 Task: Send an email with the signature Crystal Jones with the subject Thank you for a sponsorship and the message We need to update our team on the latest developments regarding the project. Could you please send a group email with the relevant information? from softage.10@softage.net to softage.7@softage.net and move the email from Sent Items to the folder Affiliate marketing
Action: Mouse moved to (106, 105)
Screenshot: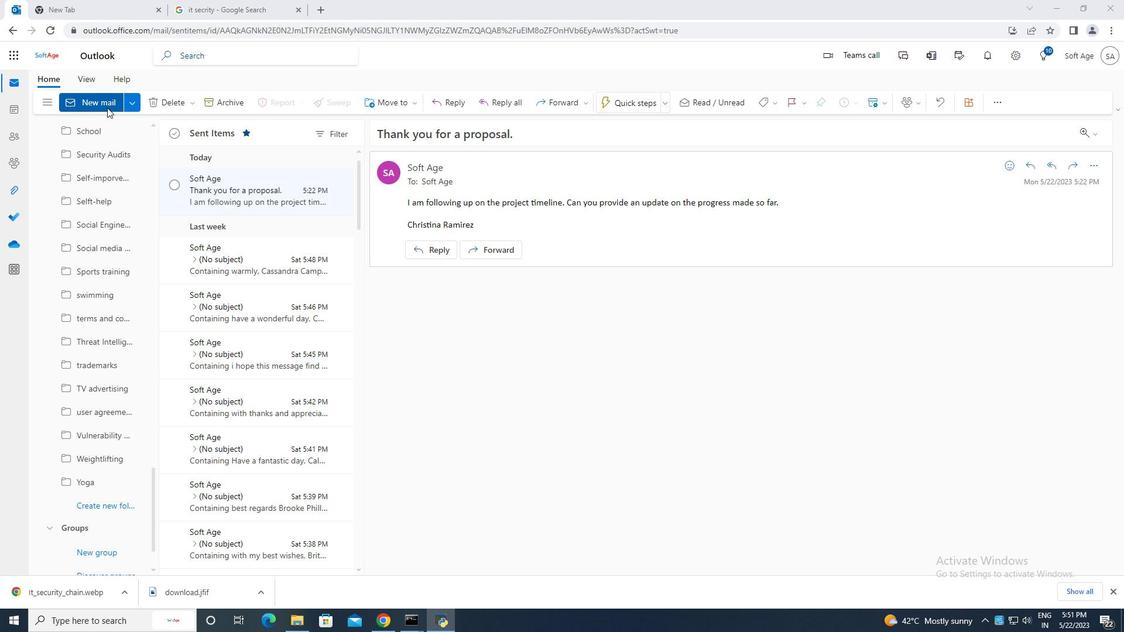 
Action: Mouse pressed left at (106, 105)
Screenshot: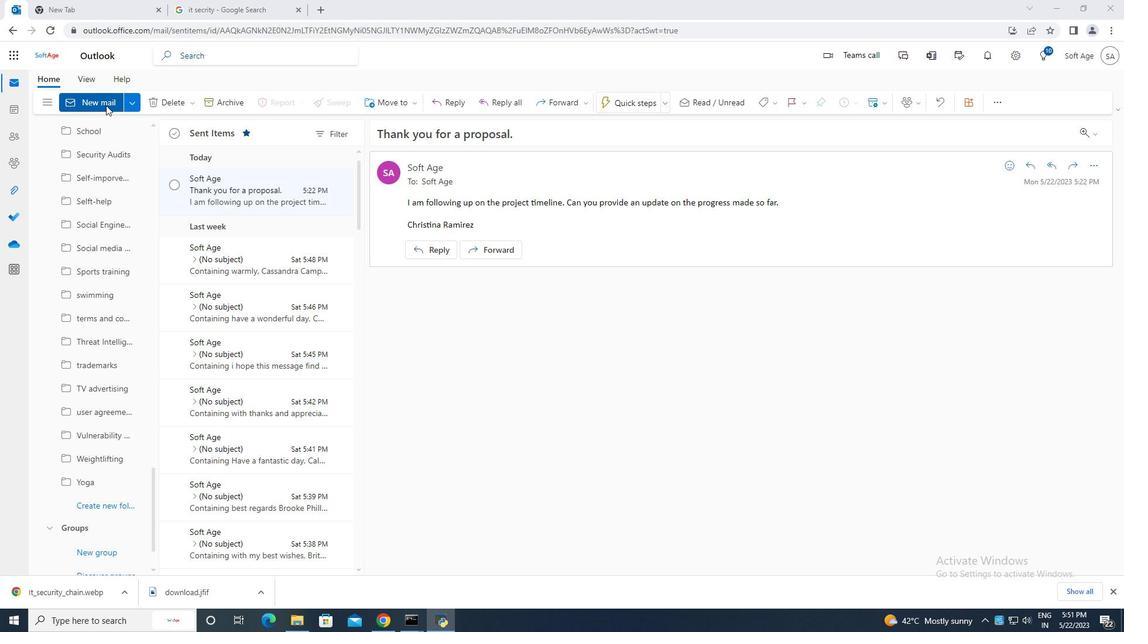 
Action: Mouse moved to (756, 101)
Screenshot: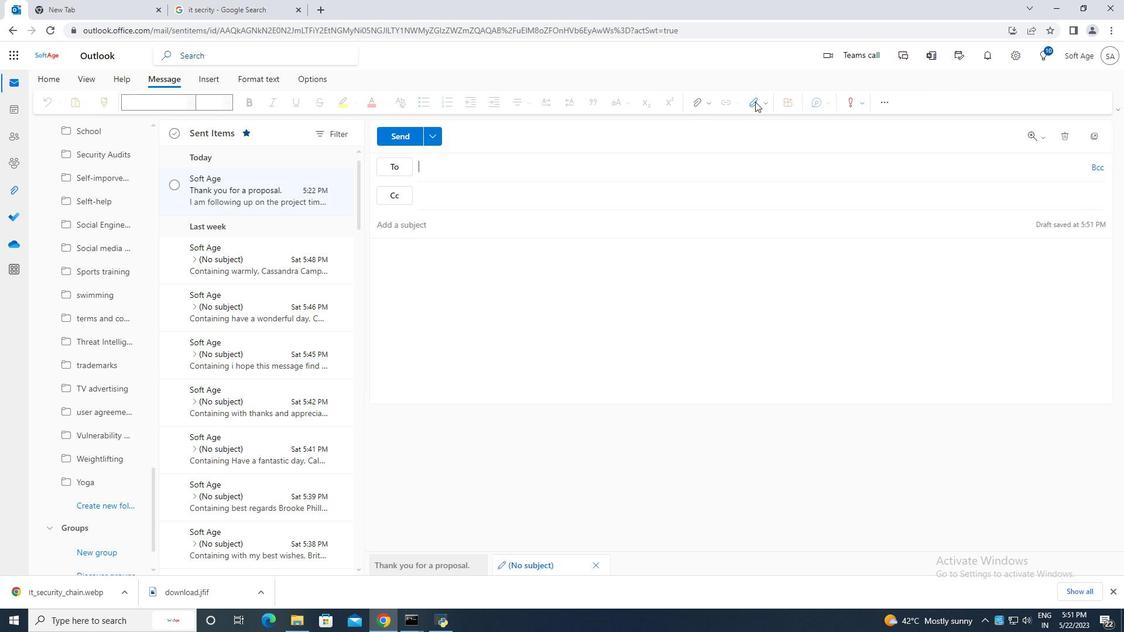 
Action: Mouse pressed left at (756, 101)
Screenshot: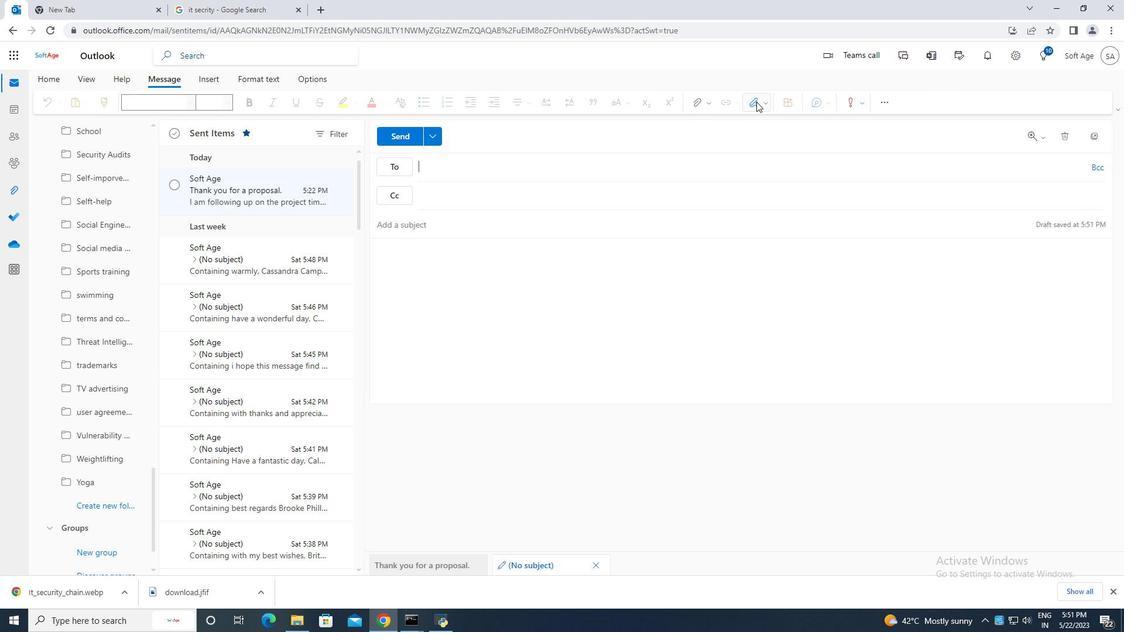 
Action: Mouse moved to (726, 149)
Screenshot: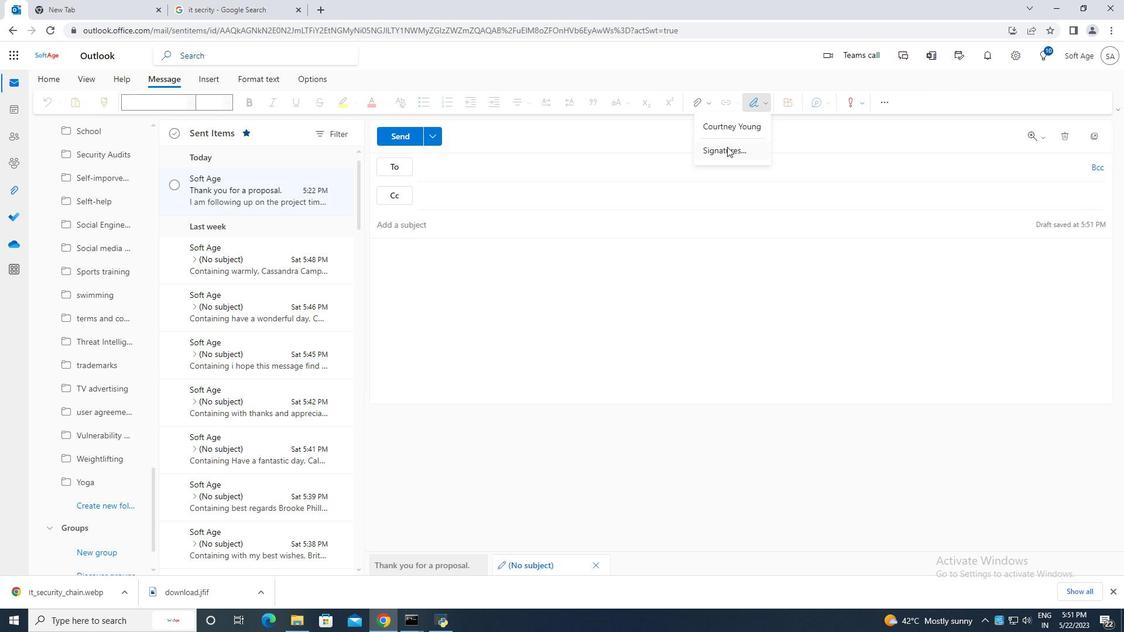 
Action: Mouse pressed left at (726, 149)
Screenshot: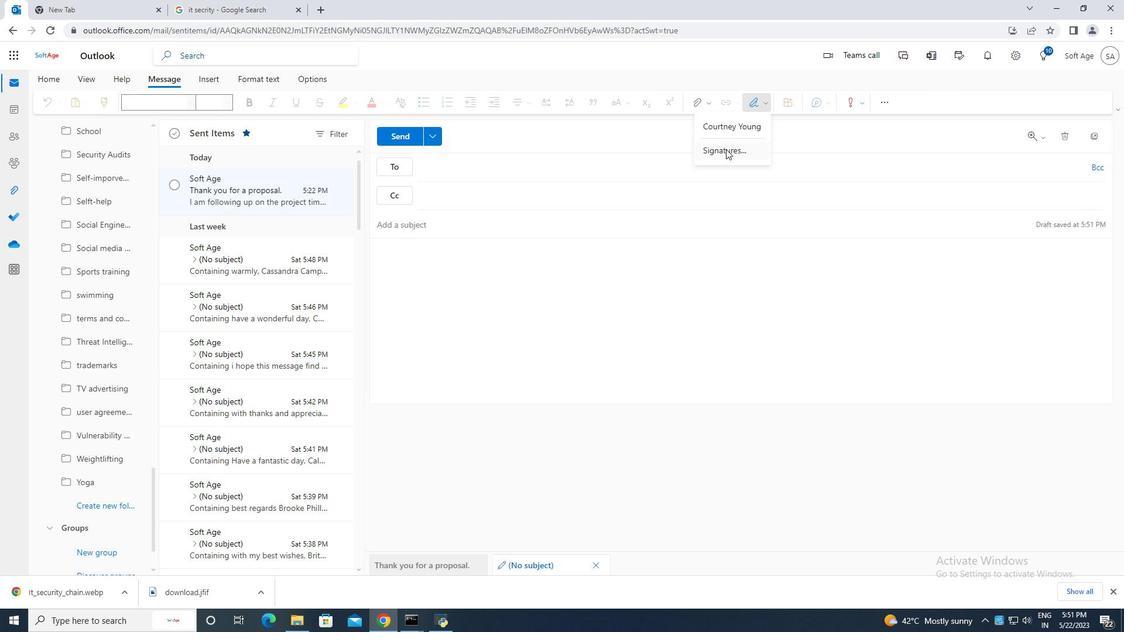 
Action: Mouse moved to (793, 194)
Screenshot: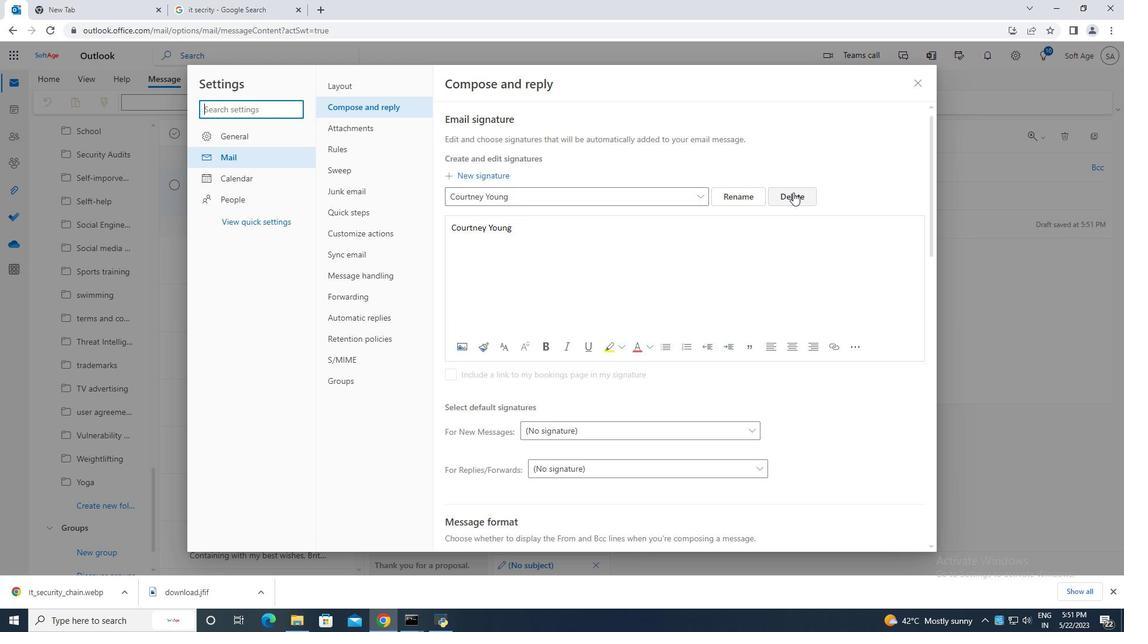 
Action: Mouse pressed left at (793, 194)
Screenshot: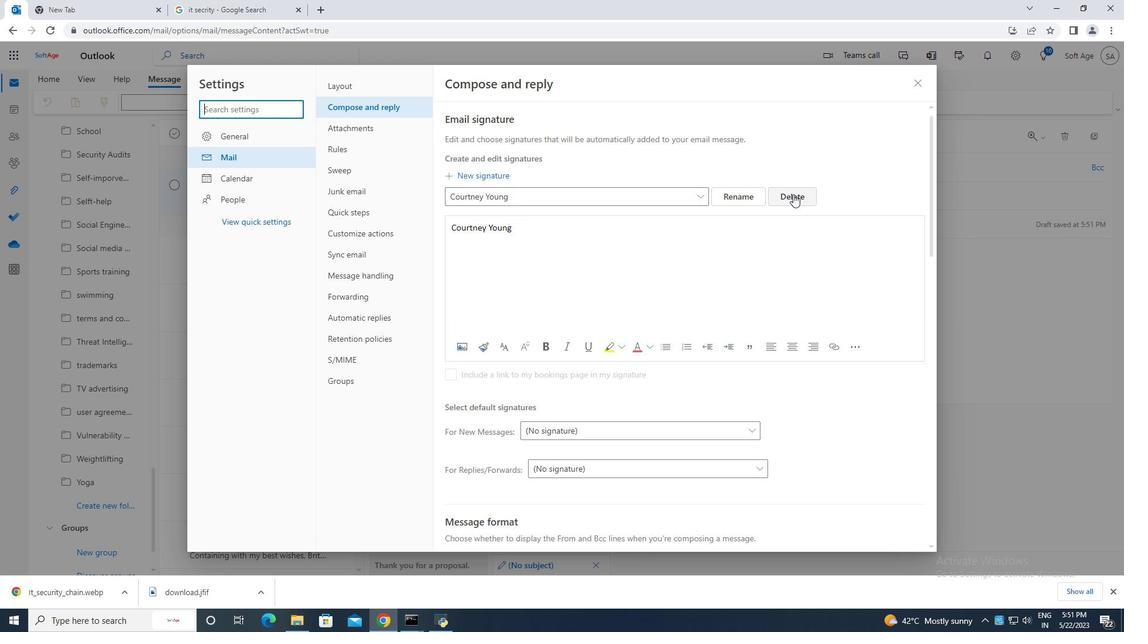 
Action: Mouse moved to (489, 196)
Screenshot: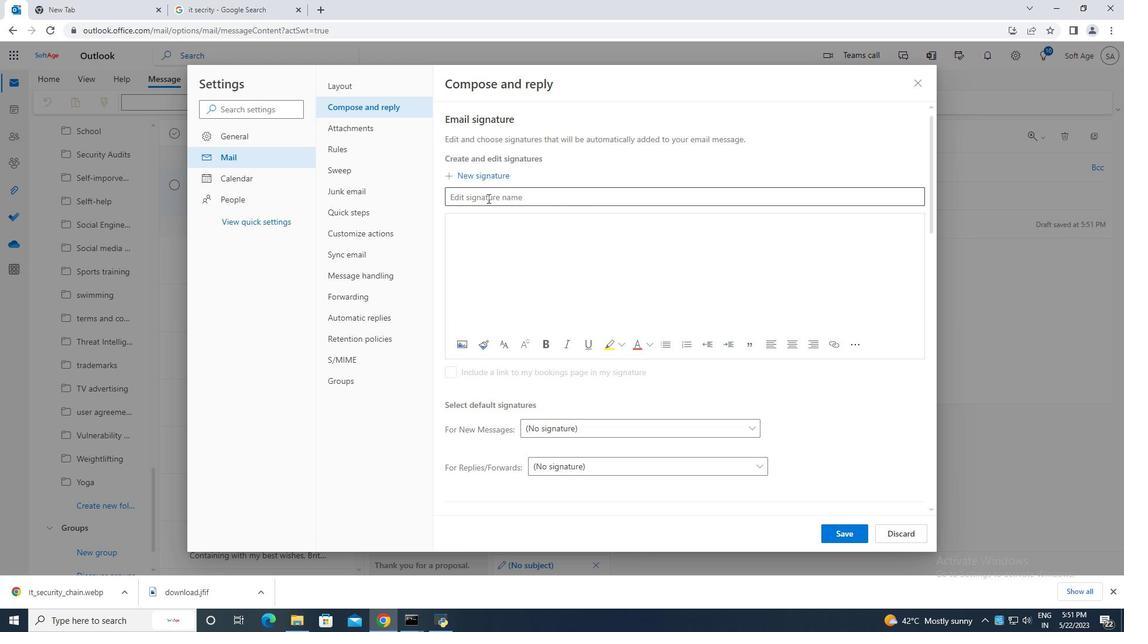 
Action: Mouse pressed left at (489, 196)
Screenshot: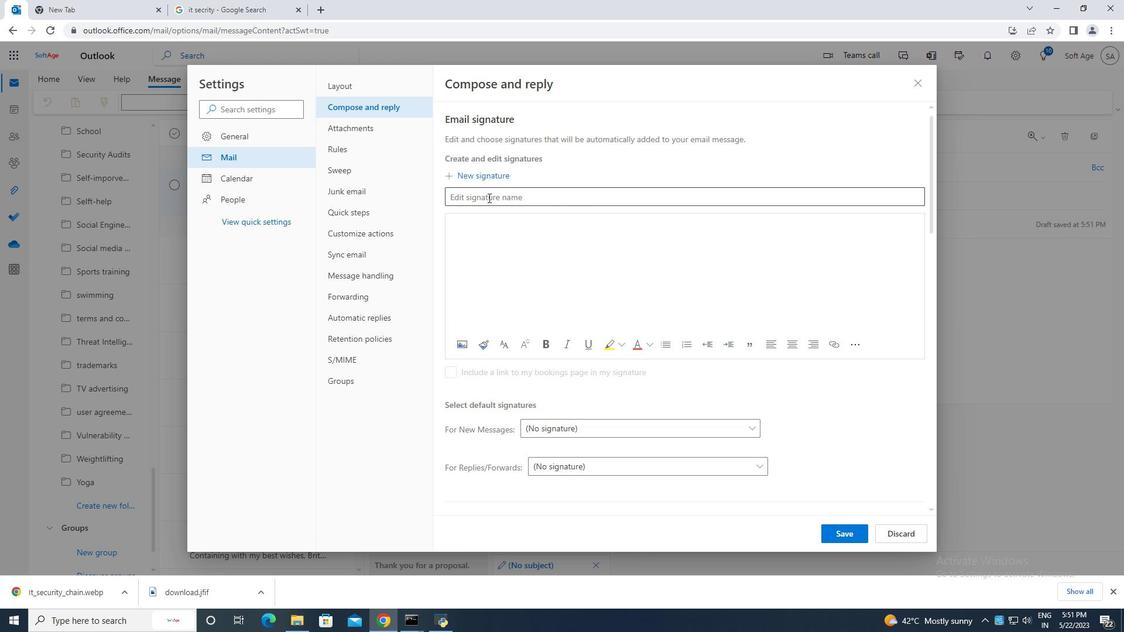 
Action: Mouse moved to (480, 194)
Screenshot: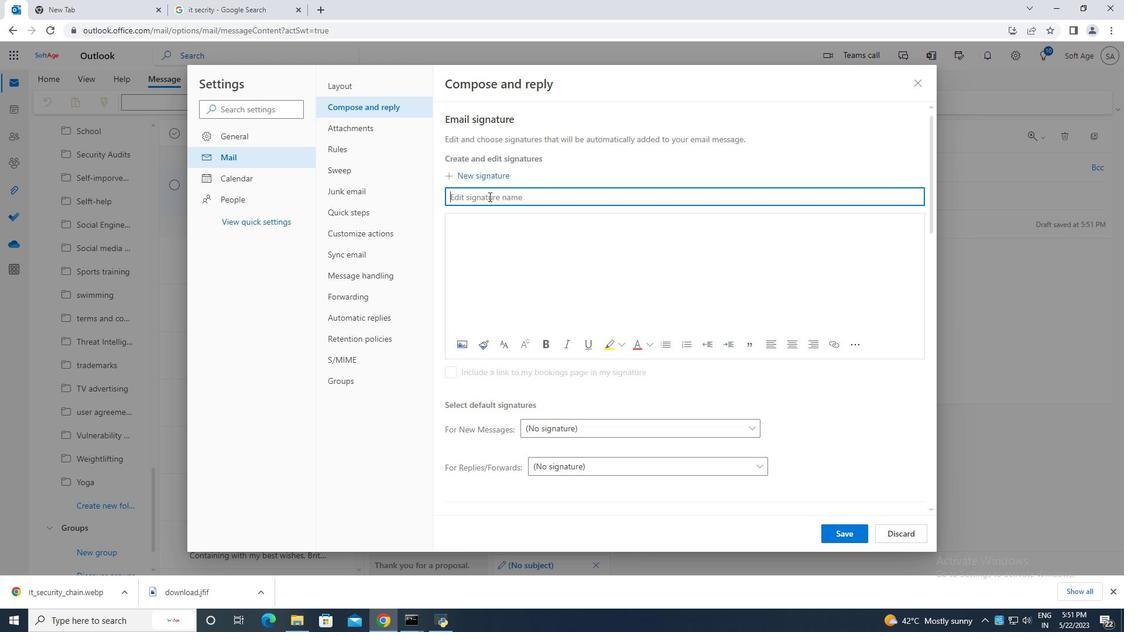 
Action: Key pressed <Key.caps_lock>C<Key.caps_lock>rystal<Key.space><Key.caps_lock>J<Key.caps_lock>ones<Key.space>
Screenshot: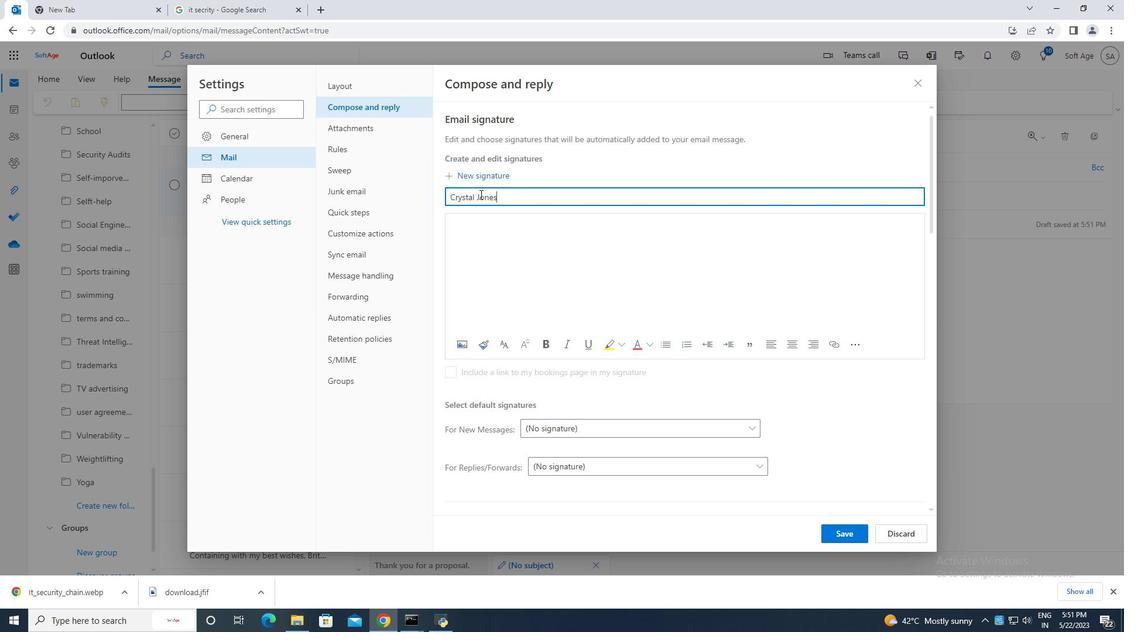 
Action: Mouse moved to (474, 227)
Screenshot: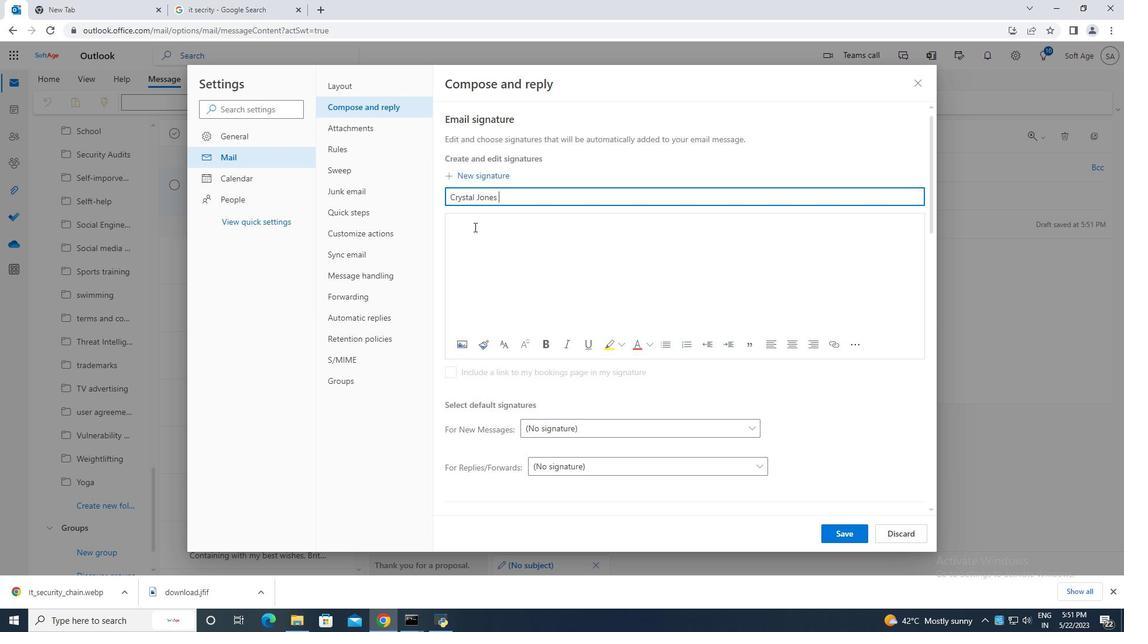 
Action: Mouse pressed left at (474, 227)
Screenshot: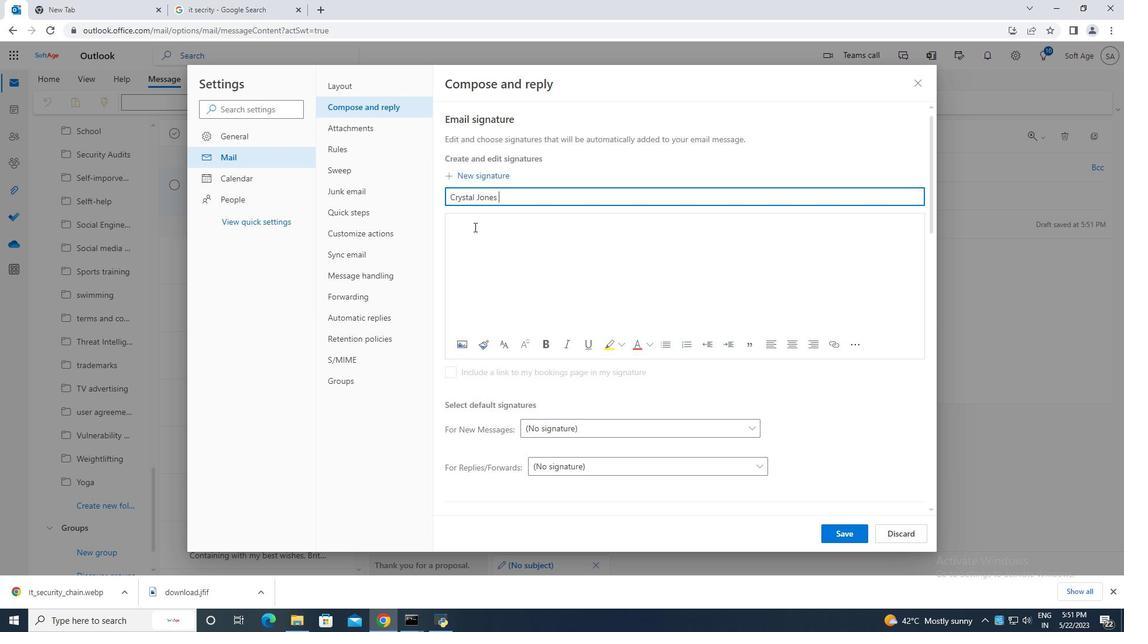
Action: Mouse moved to (470, 223)
Screenshot: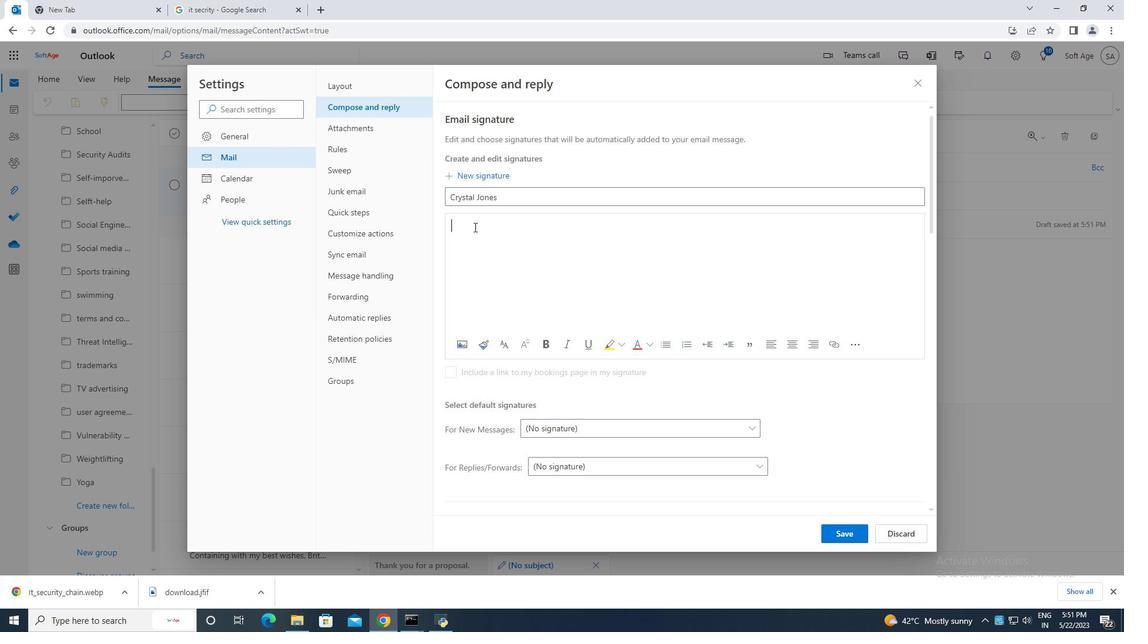 
Action: Key pressed <Key.caps_lock>C<Key.caps_lock>rystal<Key.space><Key.caps_lock>J<Key.caps_lock>ones
Screenshot: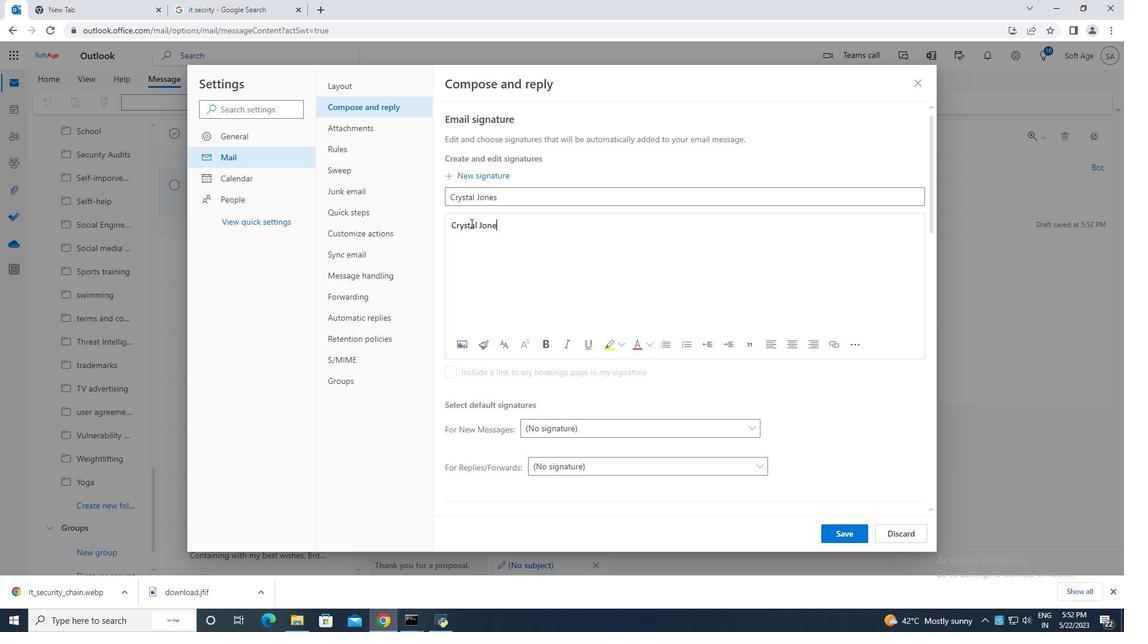 
Action: Mouse moved to (847, 538)
Screenshot: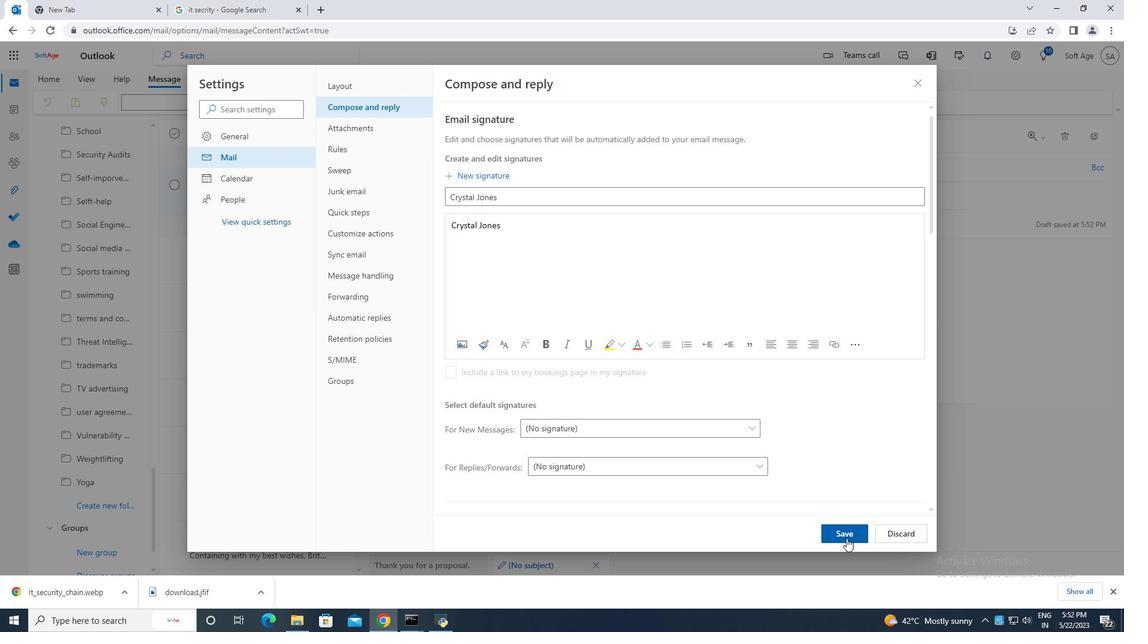 
Action: Mouse pressed left at (847, 538)
Screenshot: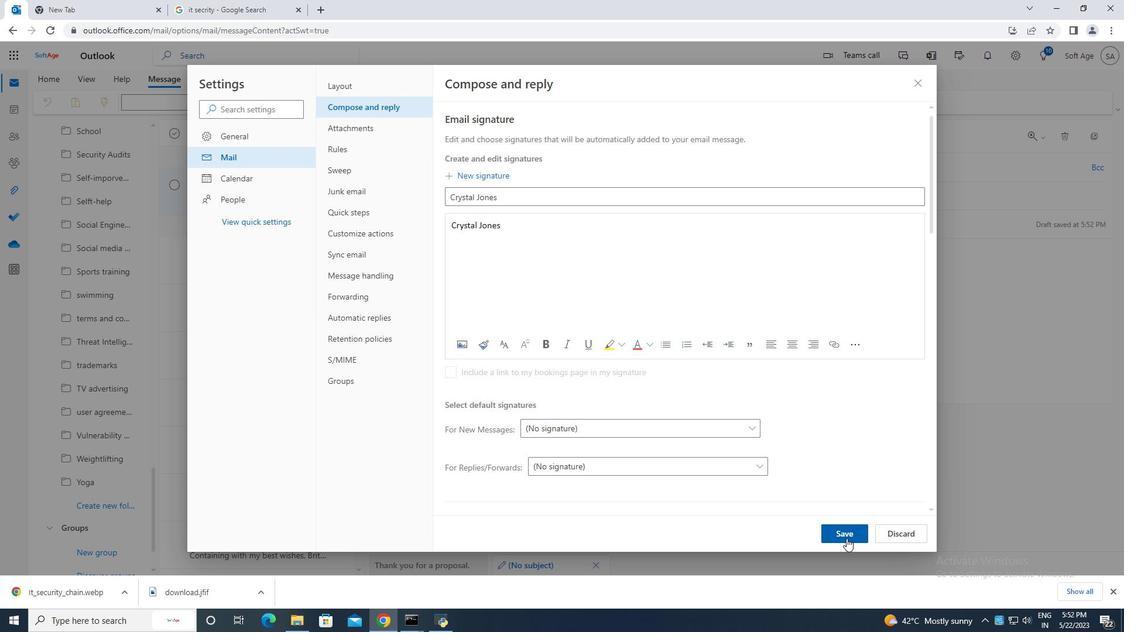 
Action: Mouse moved to (916, 83)
Screenshot: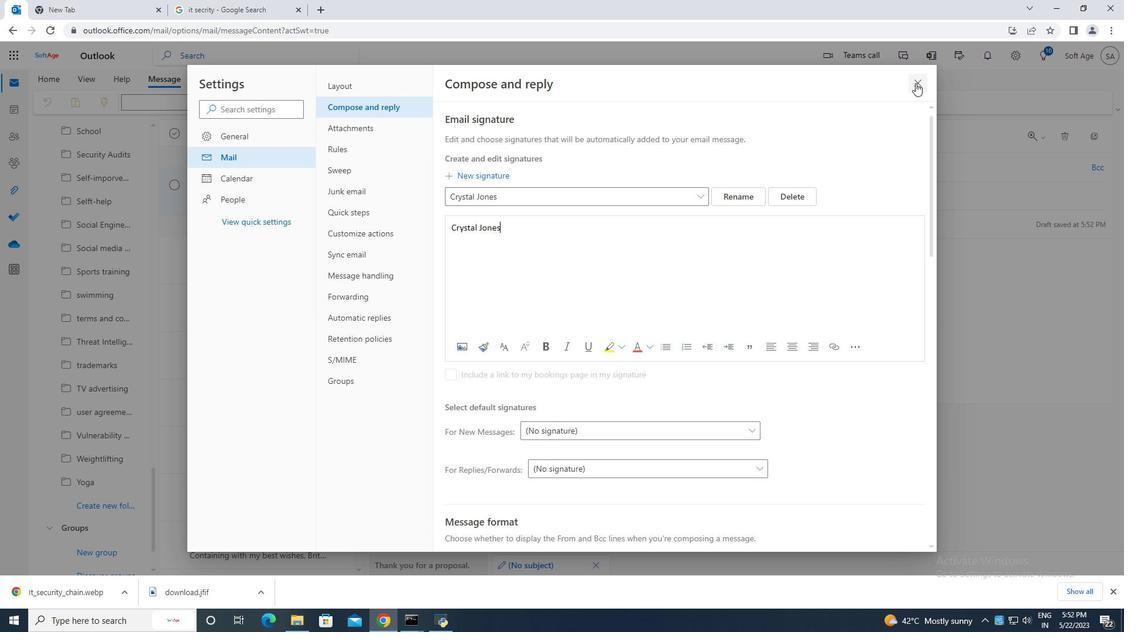 
Action: Mouse pressed left at (916, 83)
Screenshot: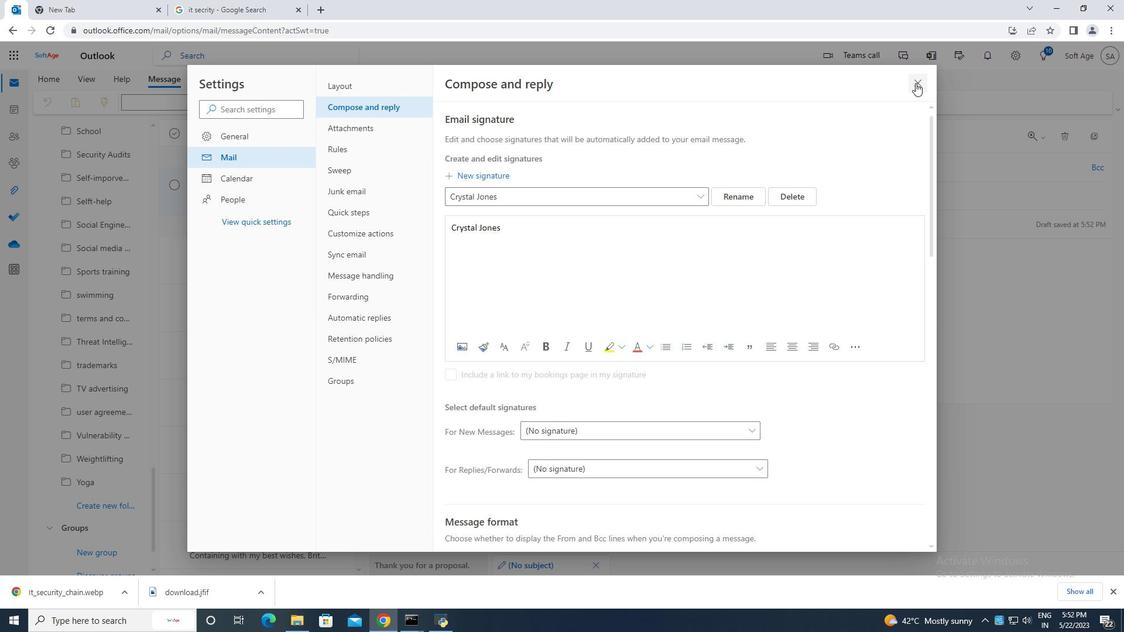 
Action: Mouse moved to (756, 106)
Screenshot: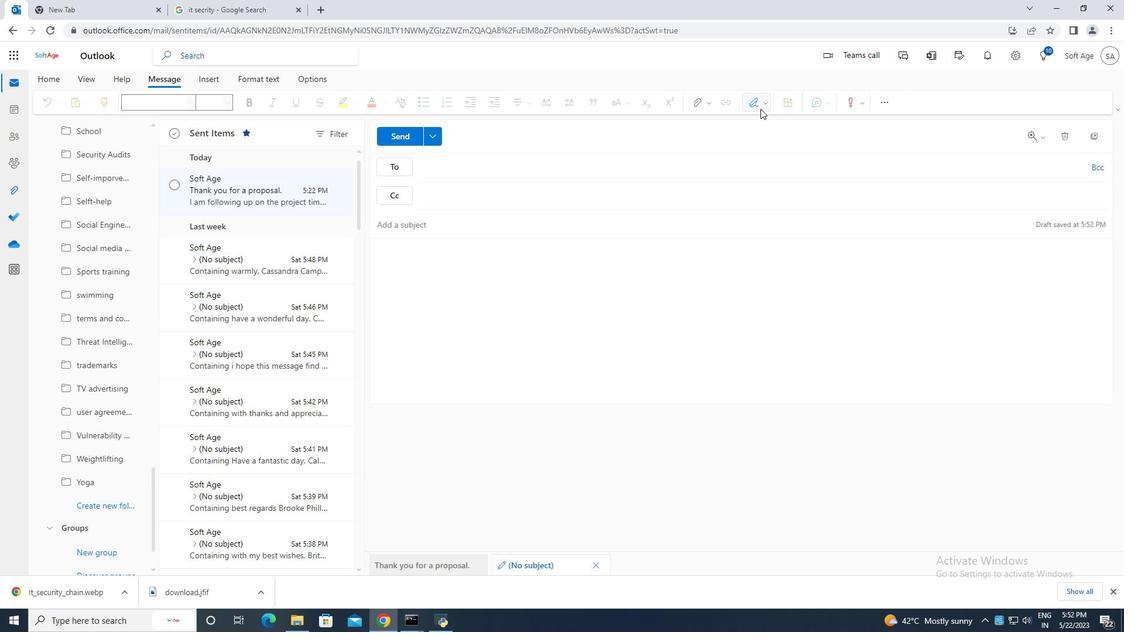 
Action: Mouse pressed left at (756, 106)
Screenshot: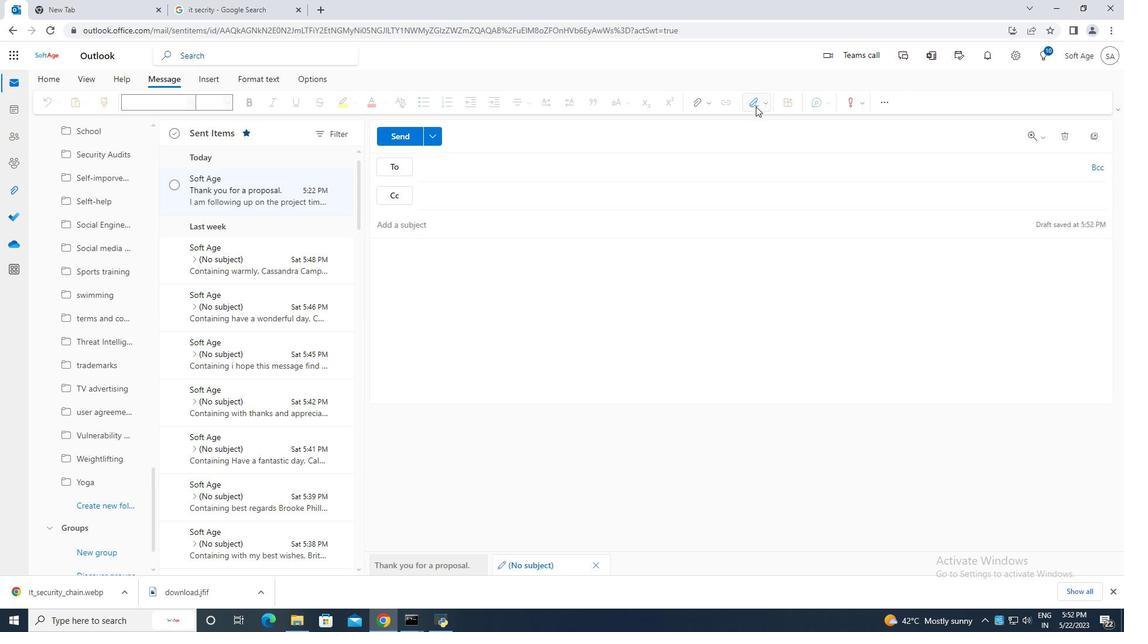 
Action: Mouse moved to (736, 129)
Screenshot: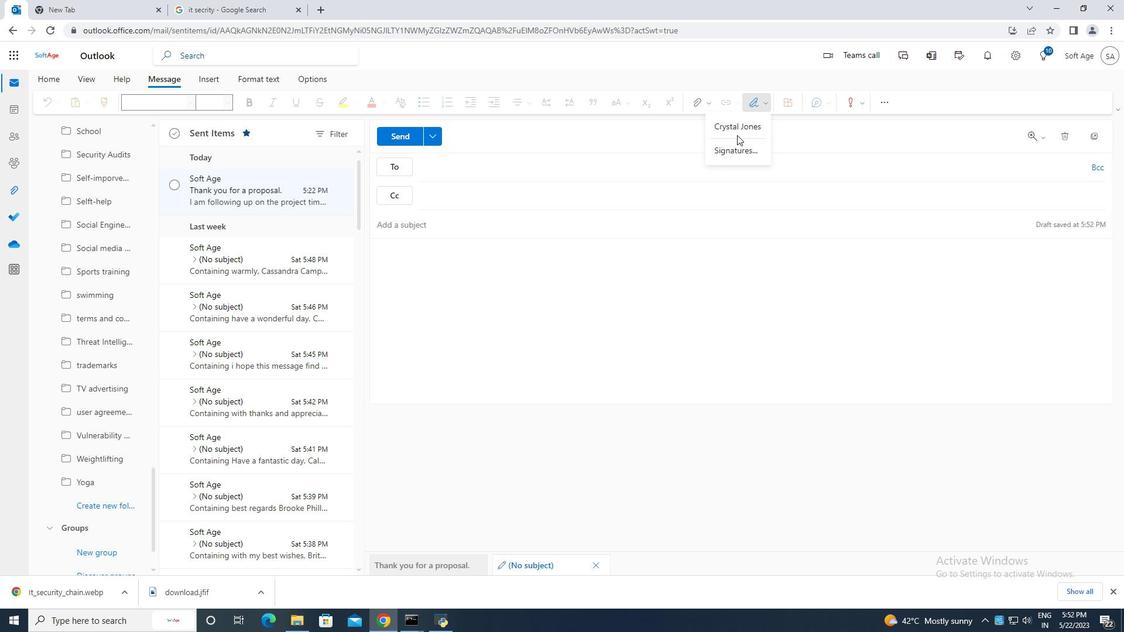 
Action: Mouse pressed left at (736, 129)
Screenshot: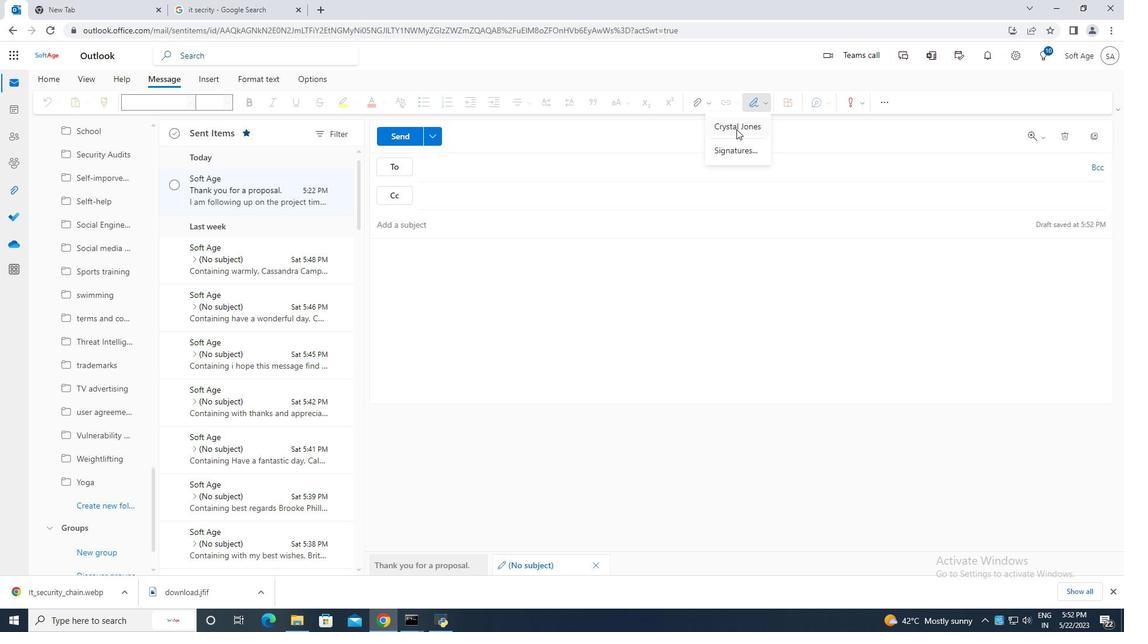 
Action: Mouse moved to (416, 226)
Screenshot: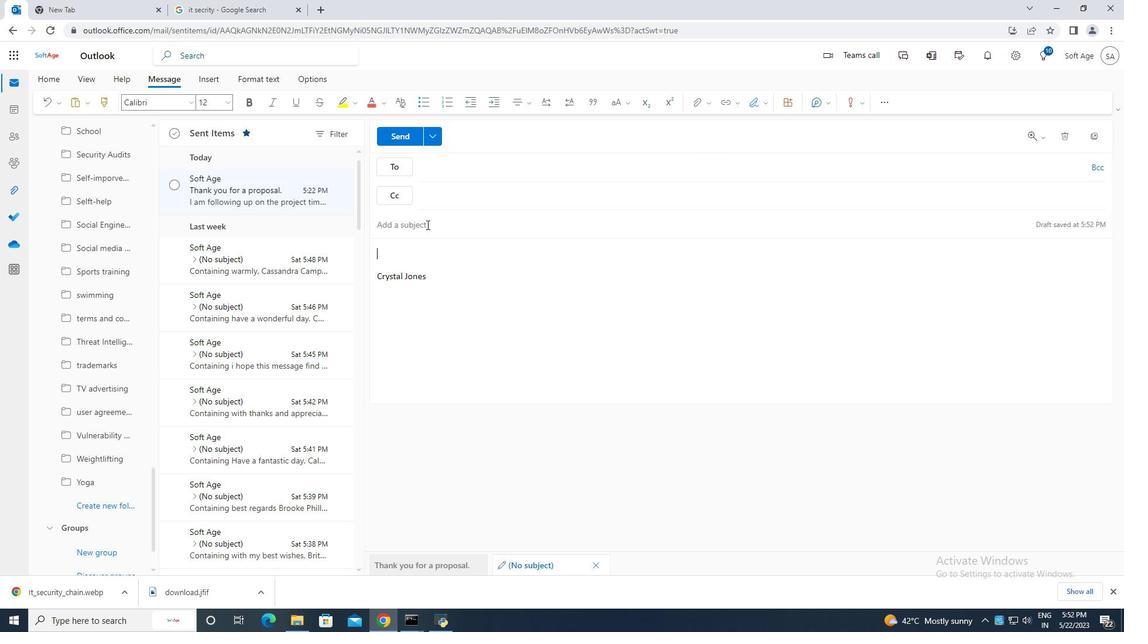 
Action: Mouse pressed left at (416, 226)
Screenshot: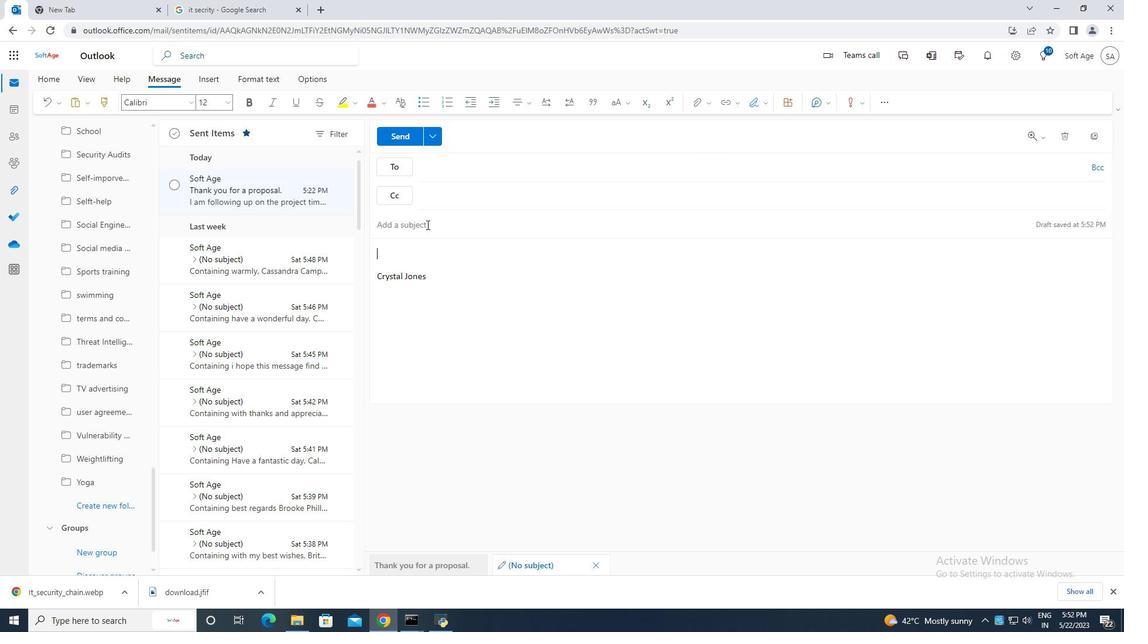 
Action: Mouse moved to (415, 226)
Screenshot: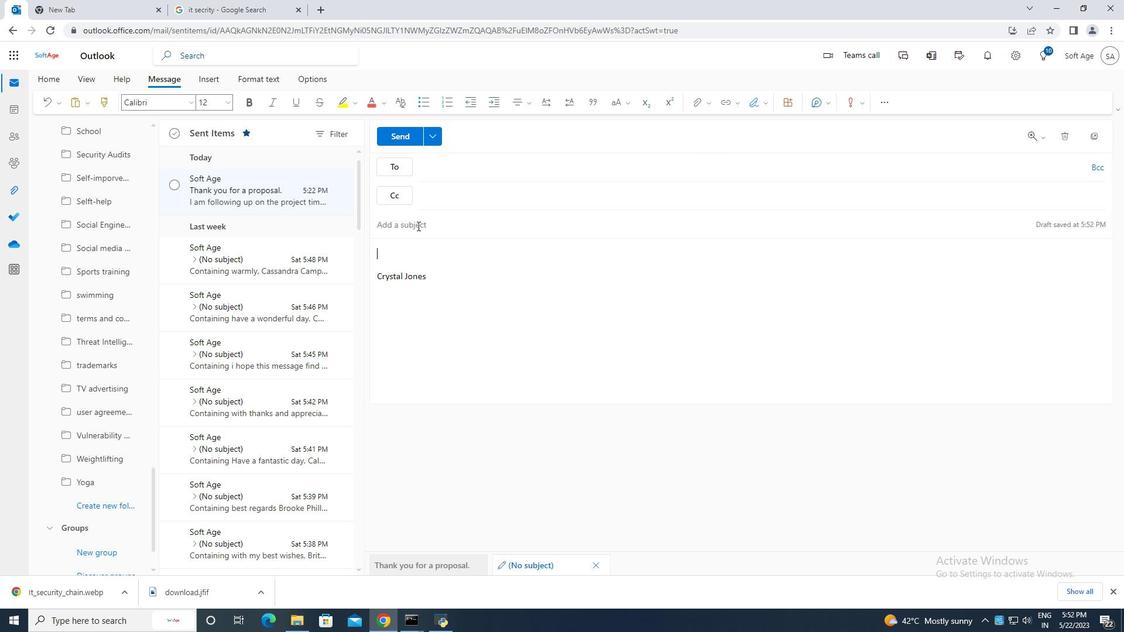 
Action: Key pressed <Key.caps_lock>T<Key.caps_lock>hank<Key.space>you<Key.space>for<Key.space>a<Key.space>sponsorship<Key.space><Key.backspace>.
Screenshot: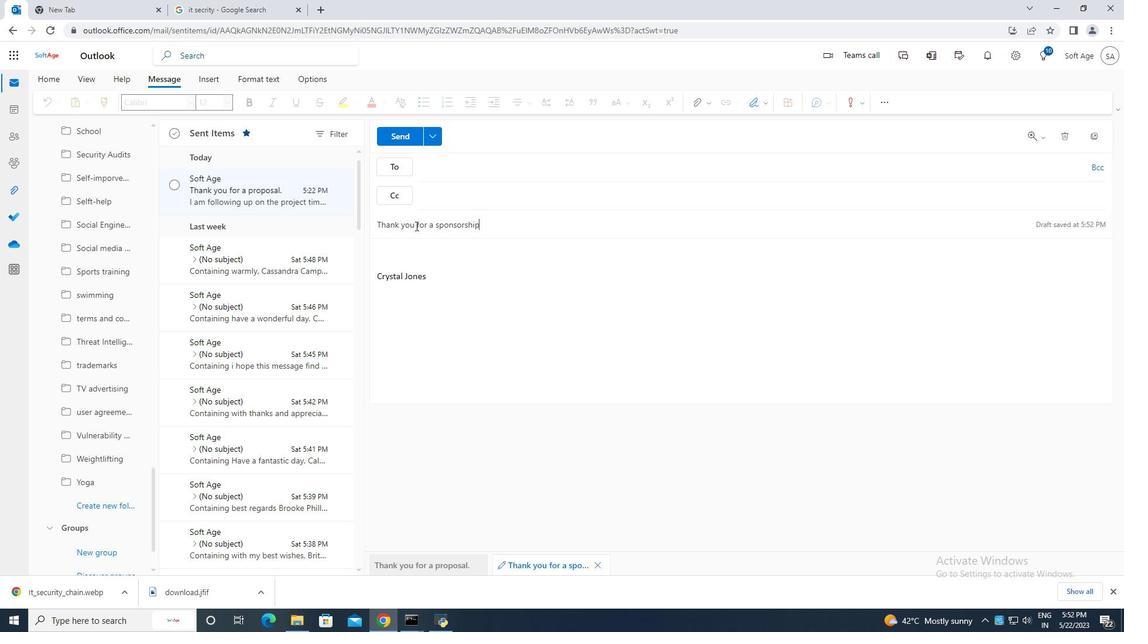 
Action: Mouse moved to (415, 252)
Screenshot: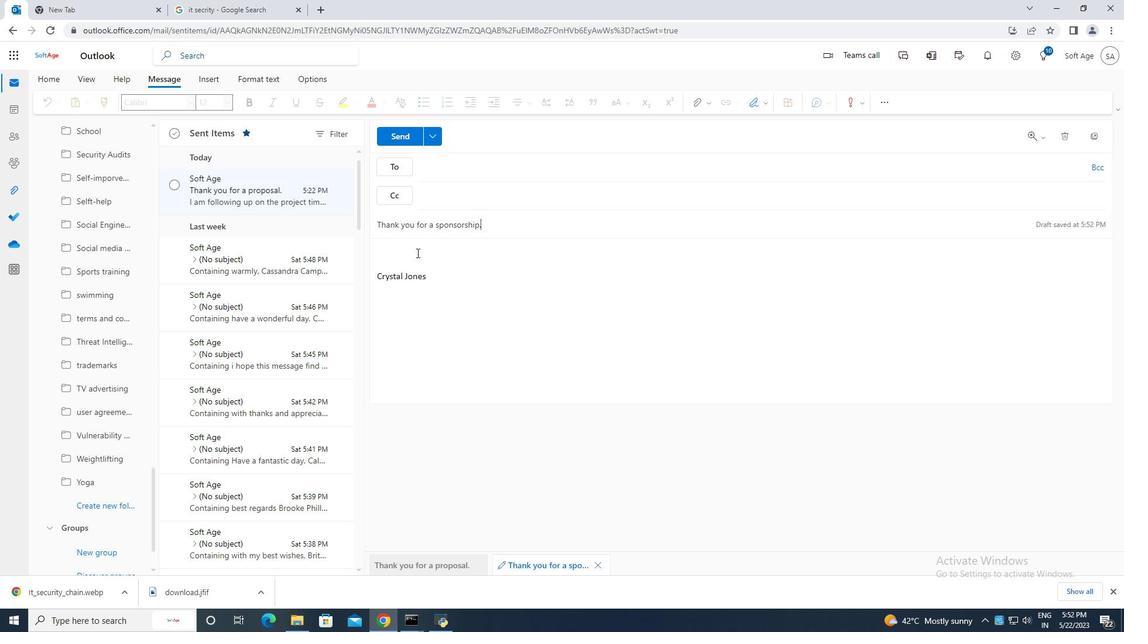 
Action: Mouse pressed left at (415, 252)
Screenshot: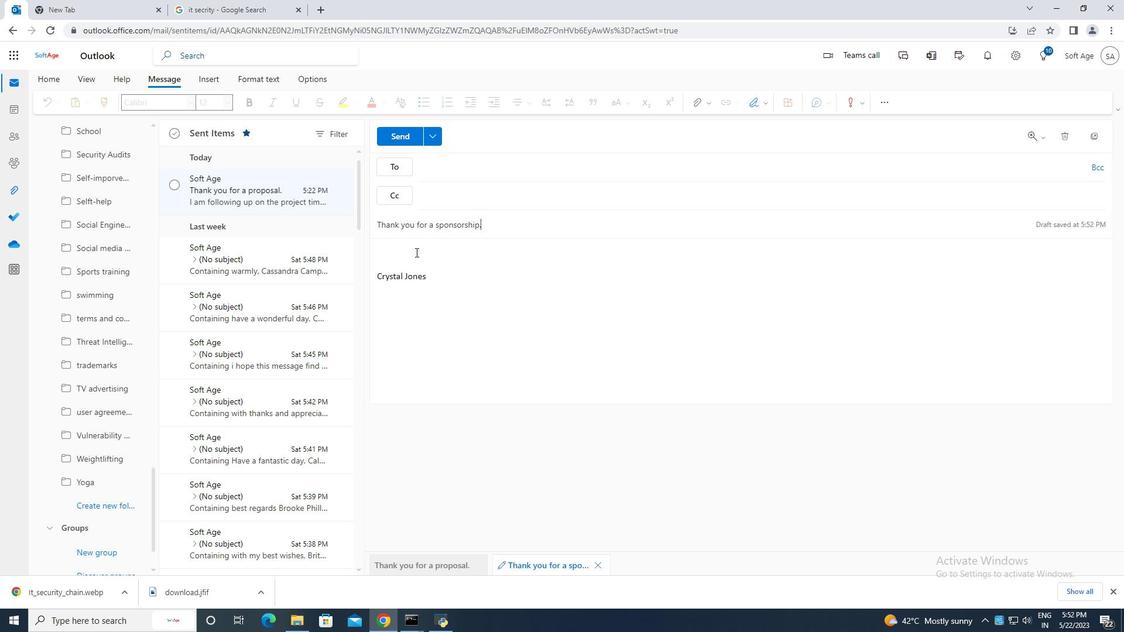 
Action: Key pressed <Key.caps_lock>W<Key.caps_lock>e<Key.space>needed<Key.backspace><Key.backspace><Key.space>to<Key.space>update<Key.space>our<Key.space>team<Key.space>on<Key.space>the<Key.space>latest<Key.space>developments<Key.space>regarding<Key.space>the<Key.space>project.<Key.space><Key.caps_lock>C<Key.caps_lock>ould<Key.space>you<Key.space>please<Key.space>send<Key.space>a<Key.space>group<Key.space>email<Key.space>with<Key.space>the<Key.space>revelent<Key.space>information.
Screenshot: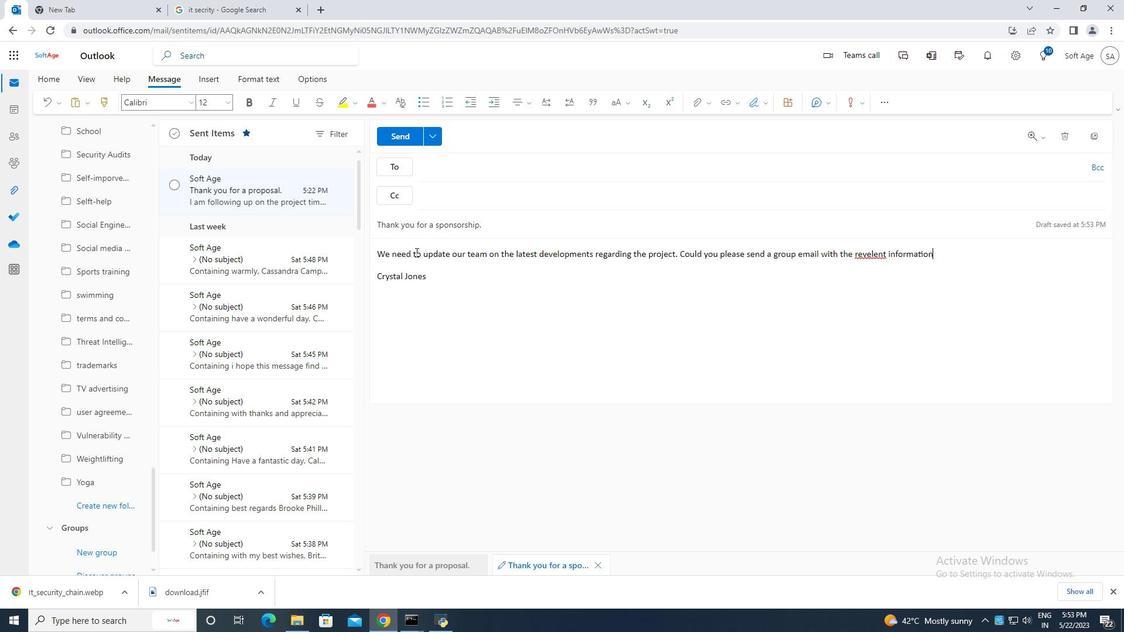 
Action: Mouse moved to (872, 255)
Screenshot: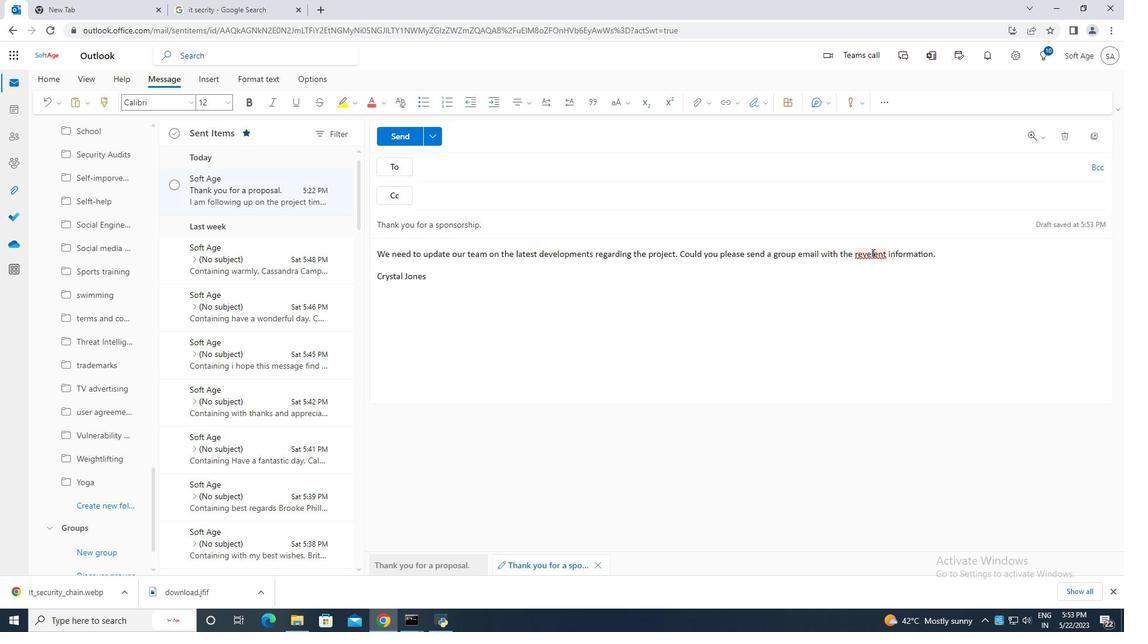 
Action: Mouse pressed left at (872, 255)
Screenshot: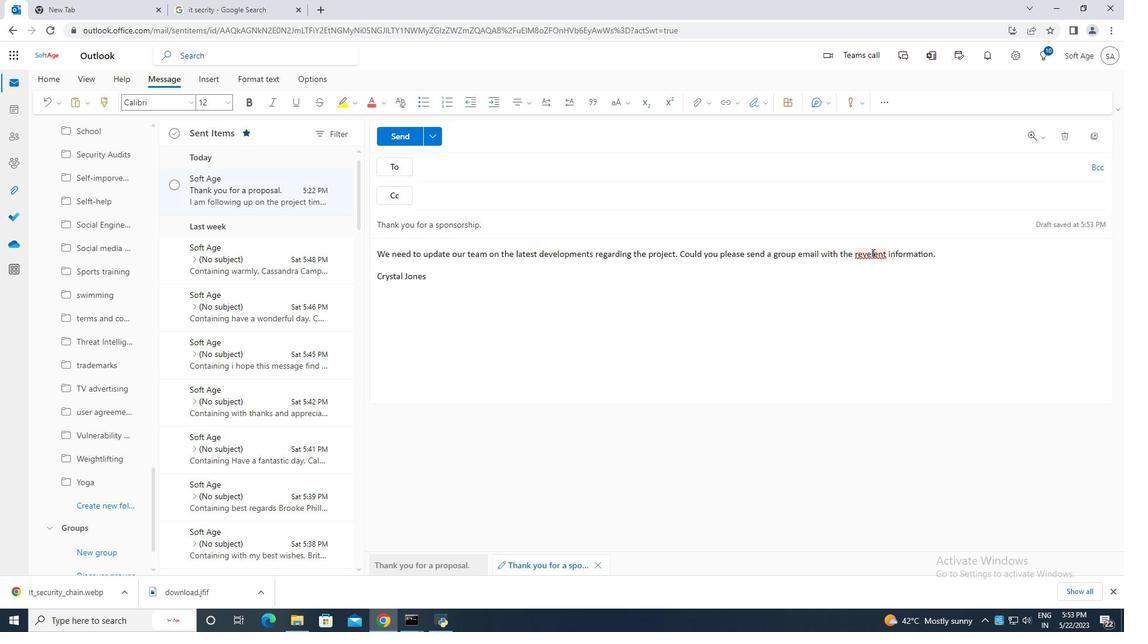 
Action: Mouse moved to (695, 322)
Screenshot: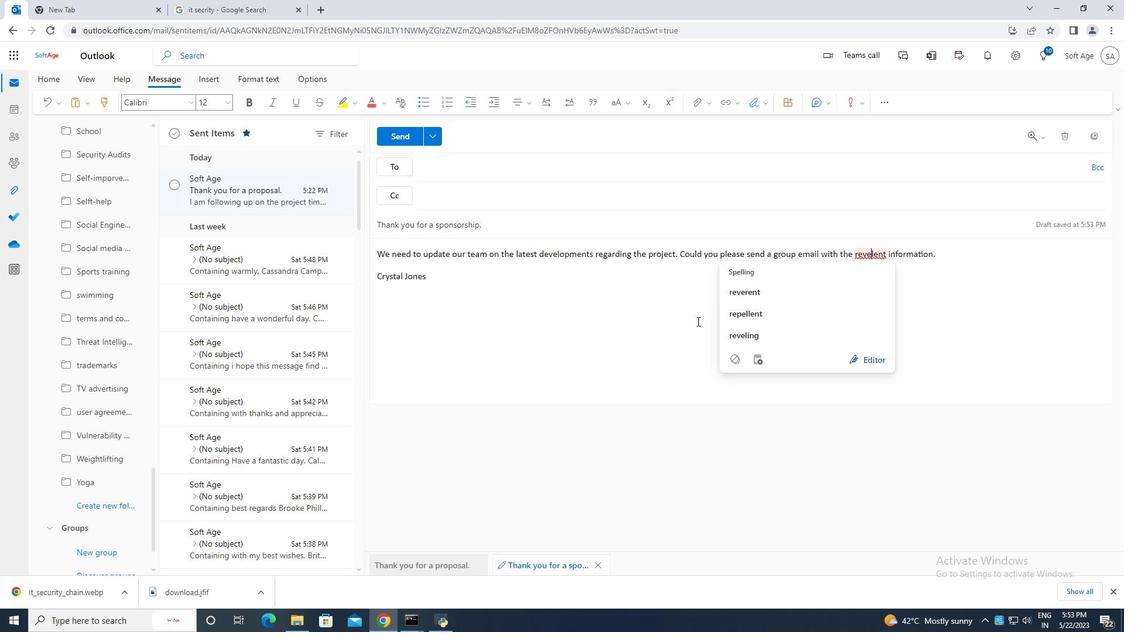 
Action: Mouse pressed left at (695, 322)
Screenshot: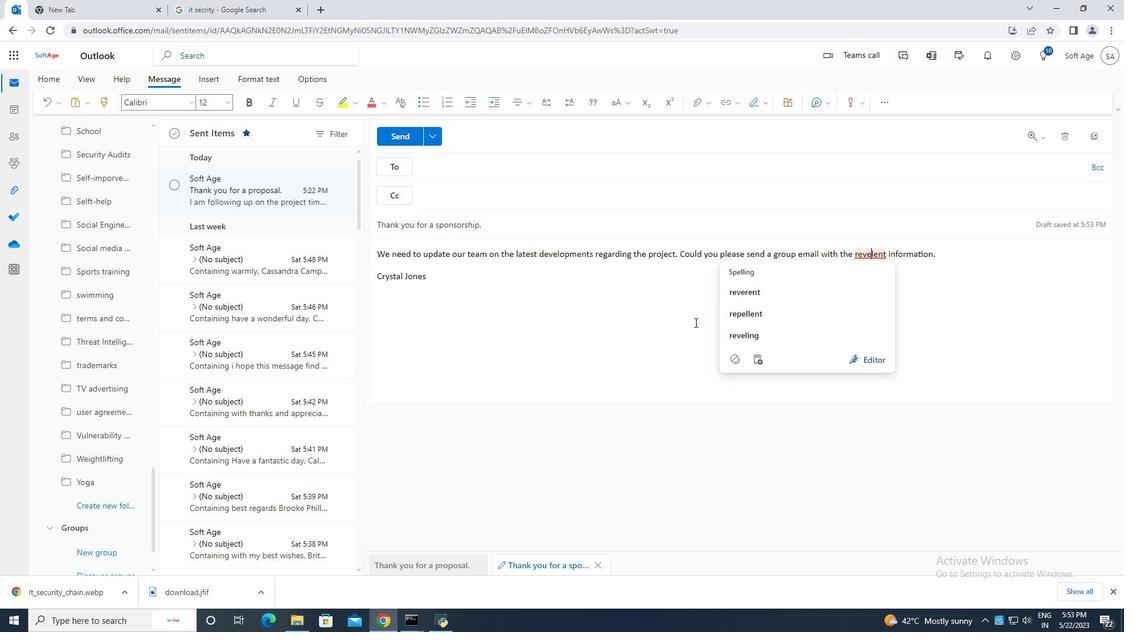 
Action: Mouse moved to (886, 257)
Screenshot: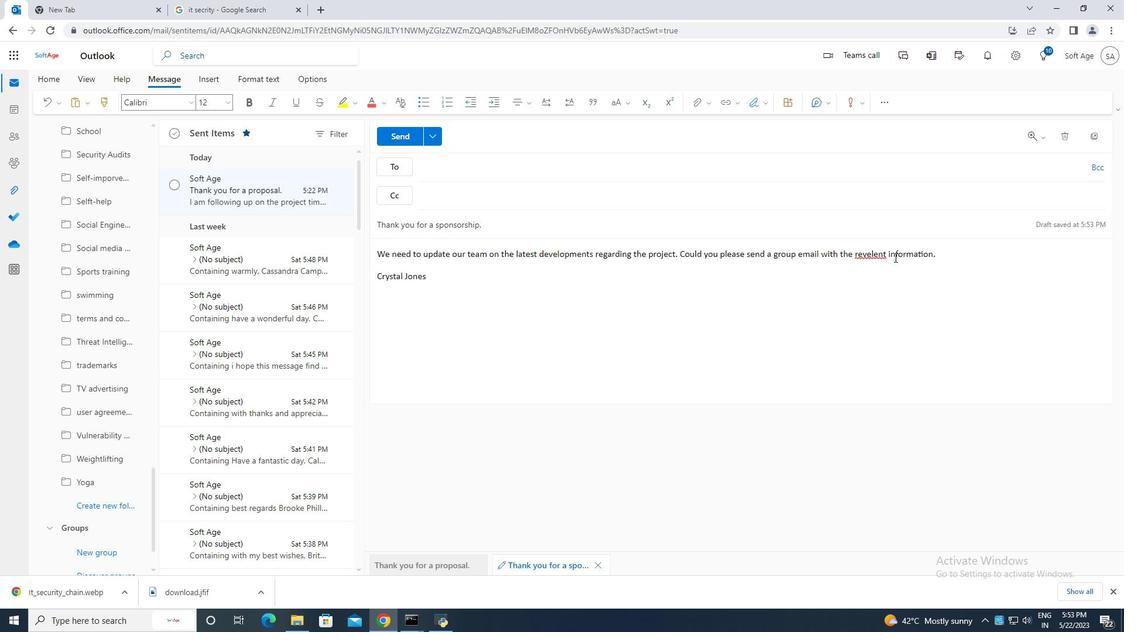 
Action: Mouse pressed left at (886, 257)
Screenshot: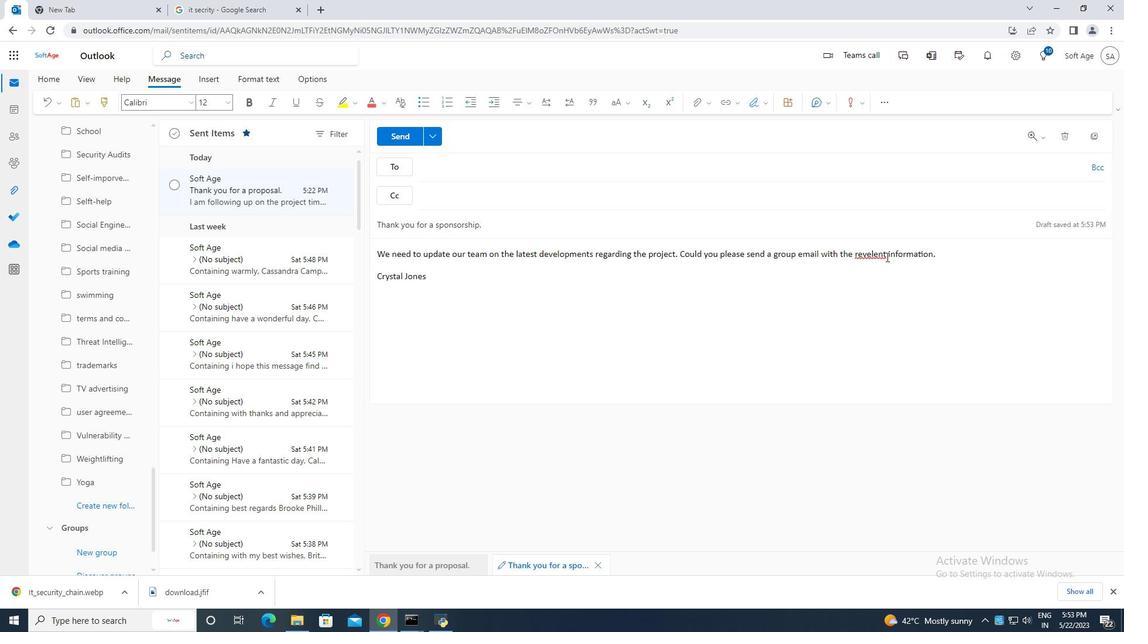
Action: Mouse moved to (886, 257)
Screenshot: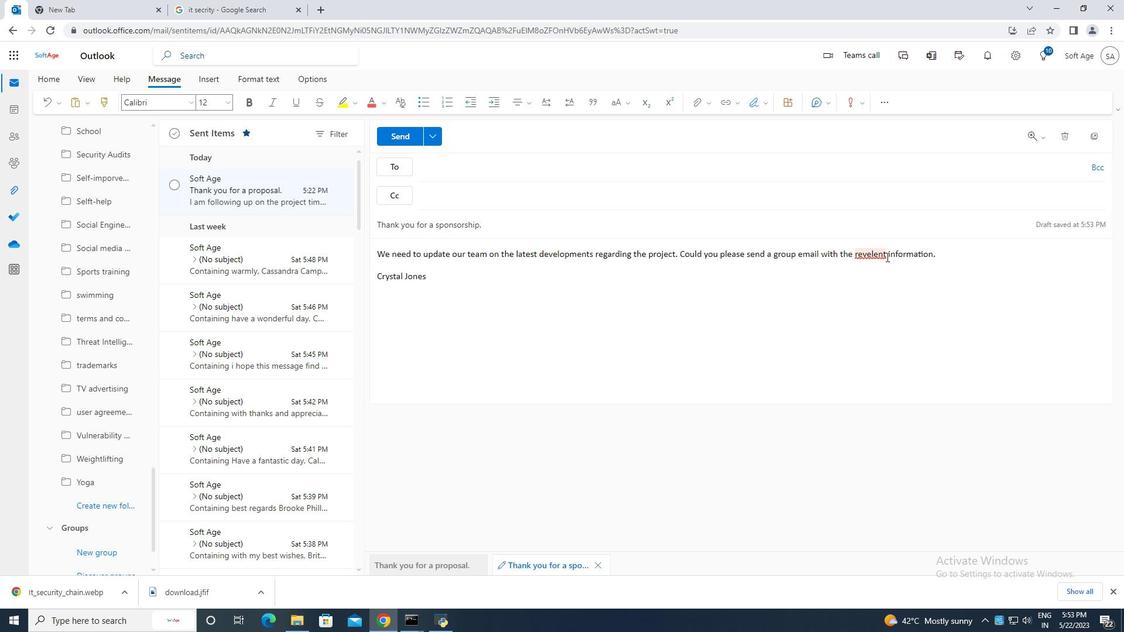 
Action: Key pressed <Key.backspace>
Screenshot: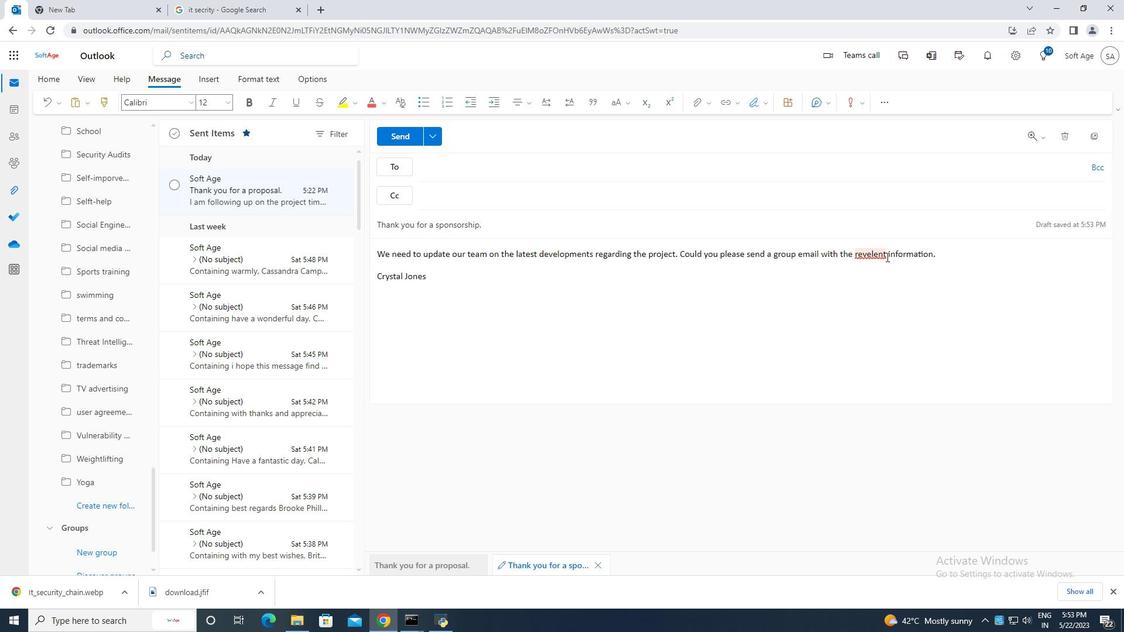 
Action: Mouse moved to (885, 262)
Screenshot: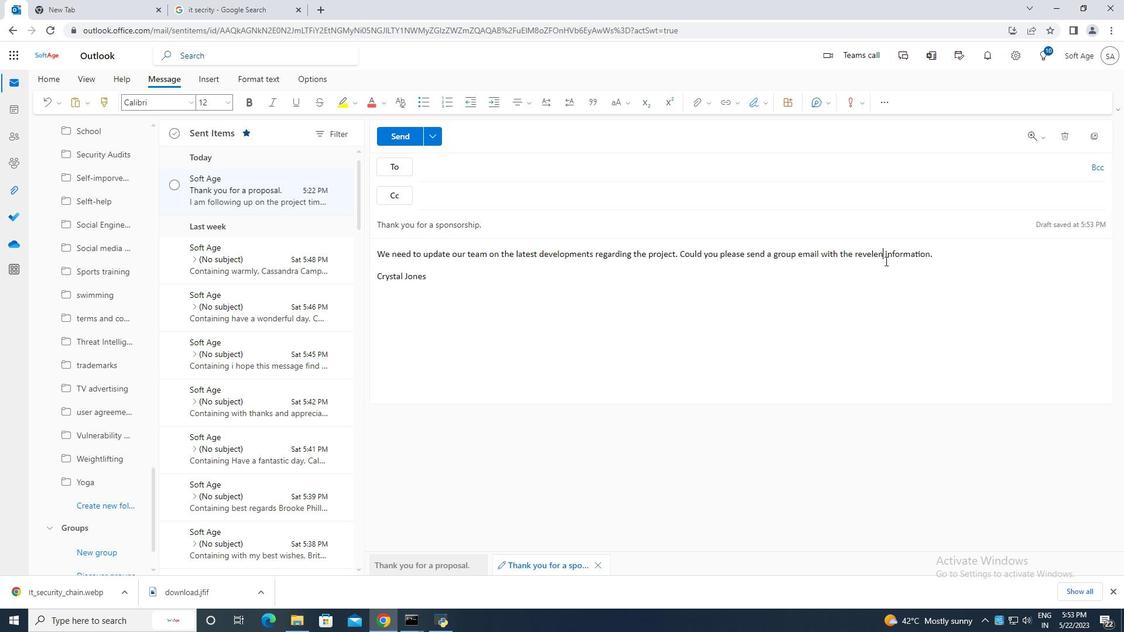 
Action: Key pressed t
Screenshot: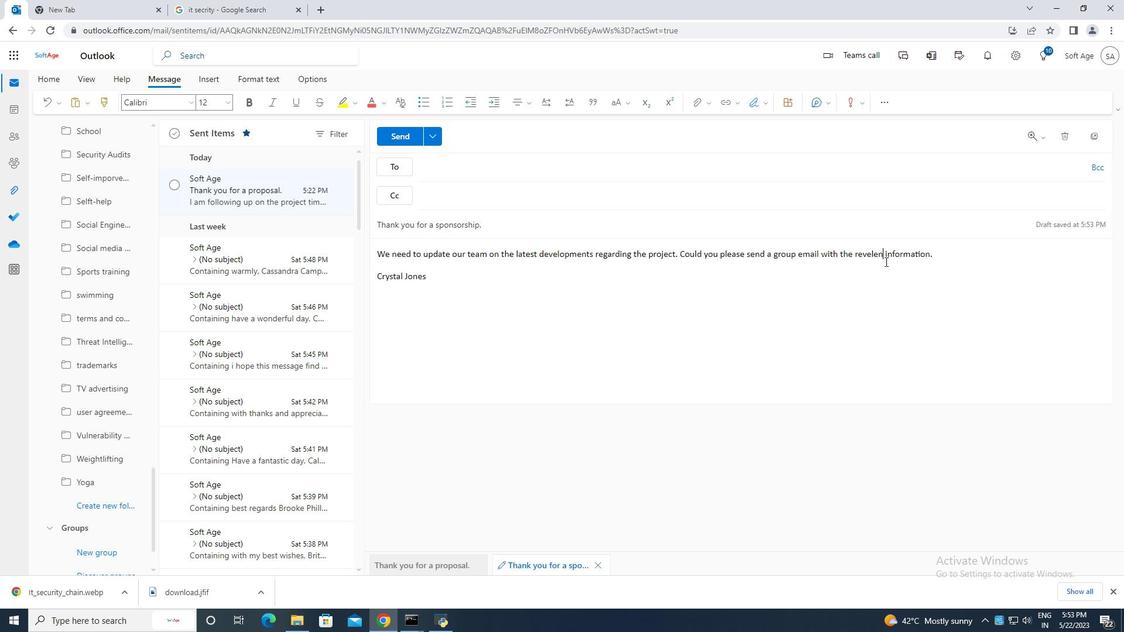 
Action: Mouse moved to (463, 165)
Screenshot: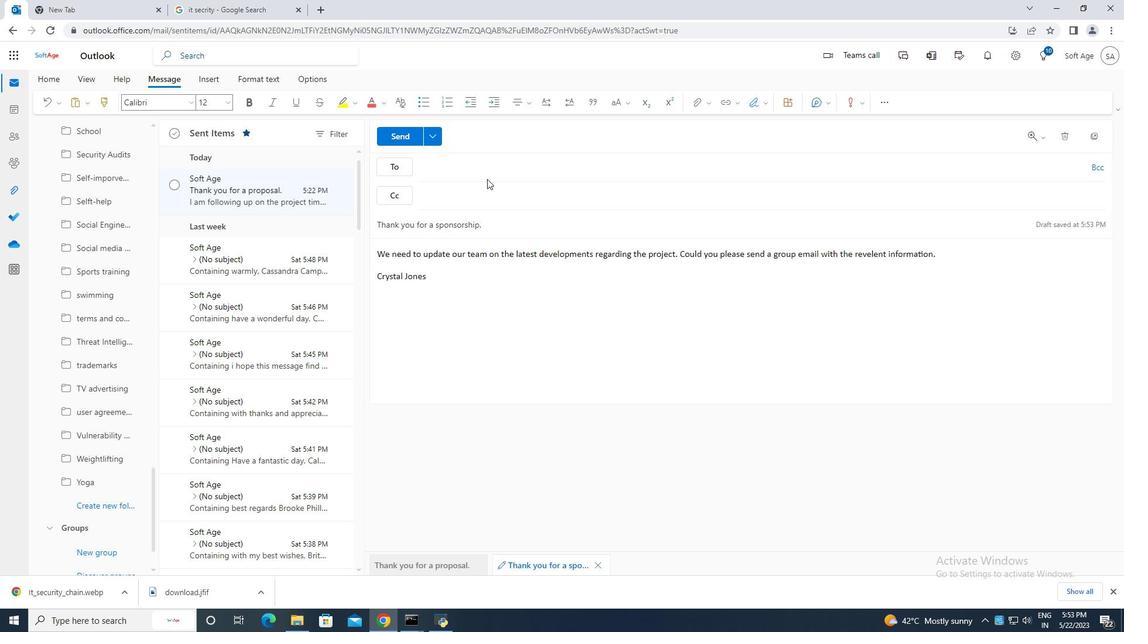 
Action: Mouse pressed left at (463, 165)
Screenshot: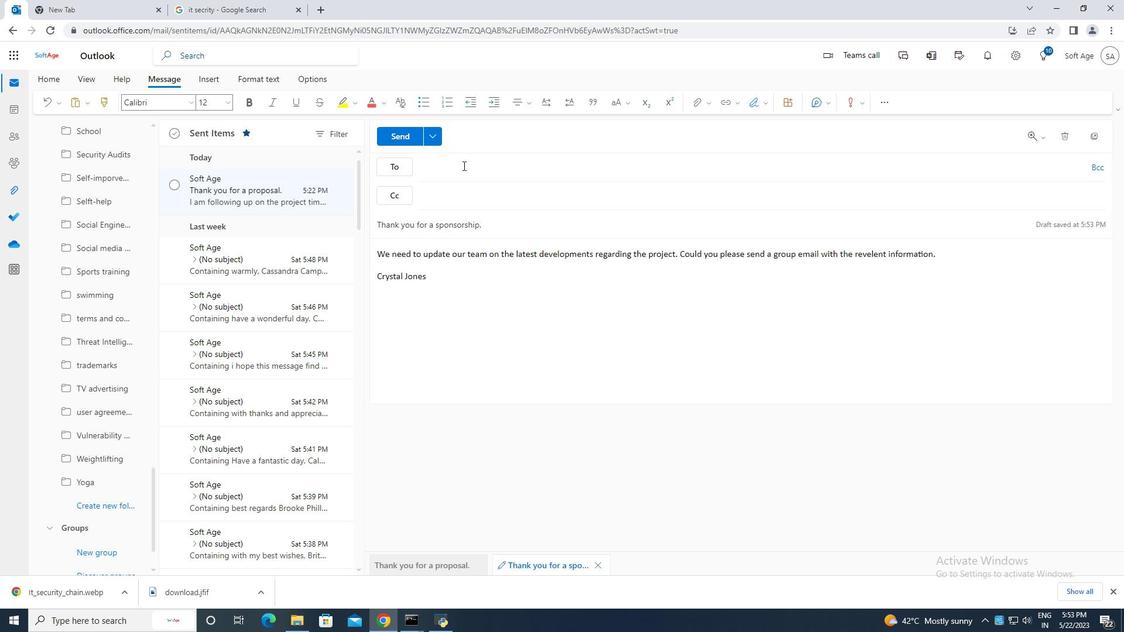 
Action: Key pressed softage<Key.backspace><Key.backspace><Key.backspace>age<Key.shift>@7
Screenshot: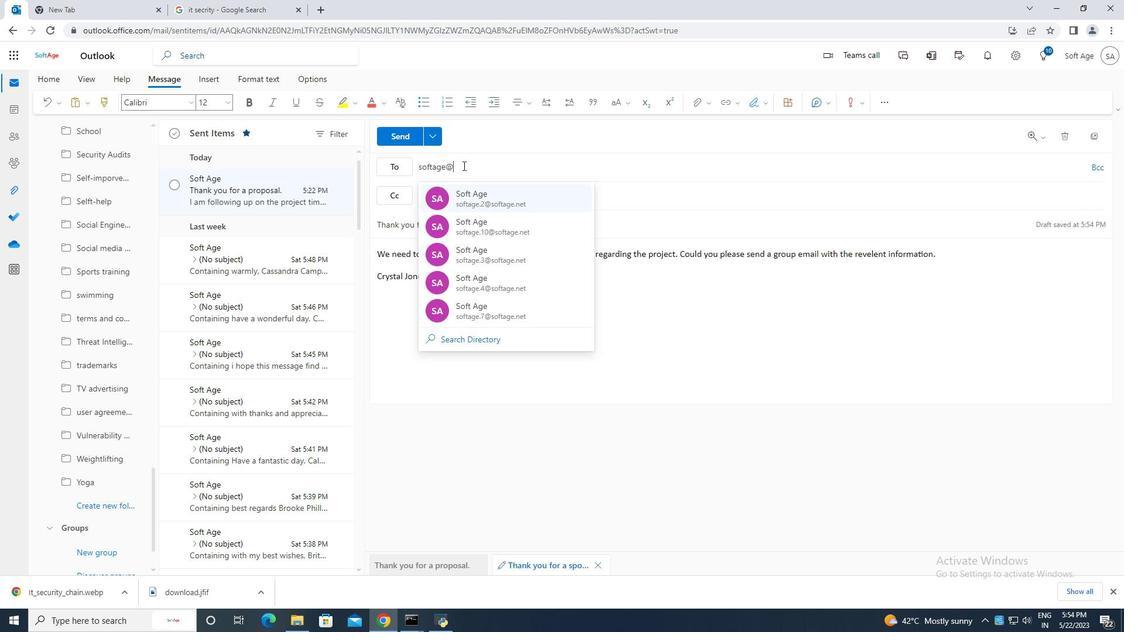 
Action: Mouse moved to (524, 302)
Screenshot: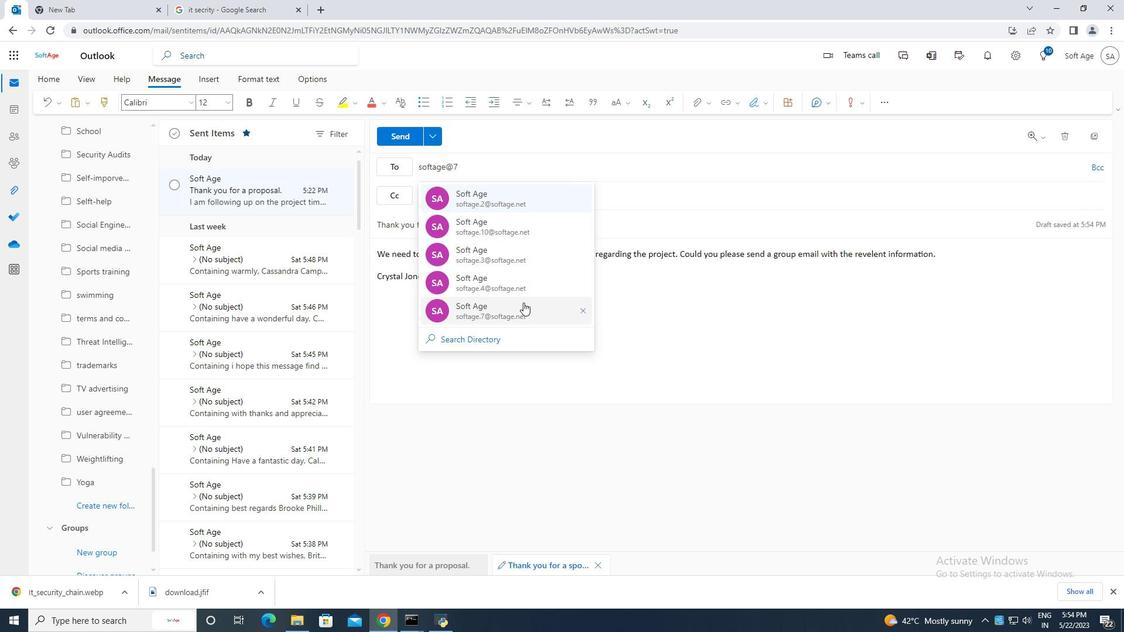 
Action: Mouse pressed left at (524, 302)
Screenshot: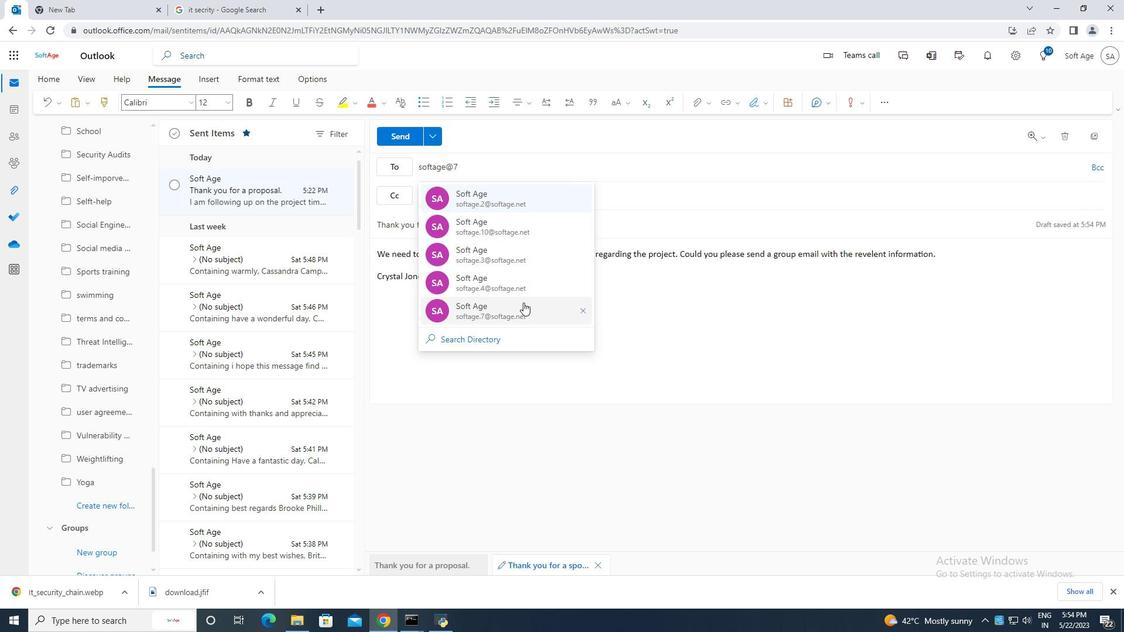 
Action: Mouse moved to (95, 509)
Screenshot: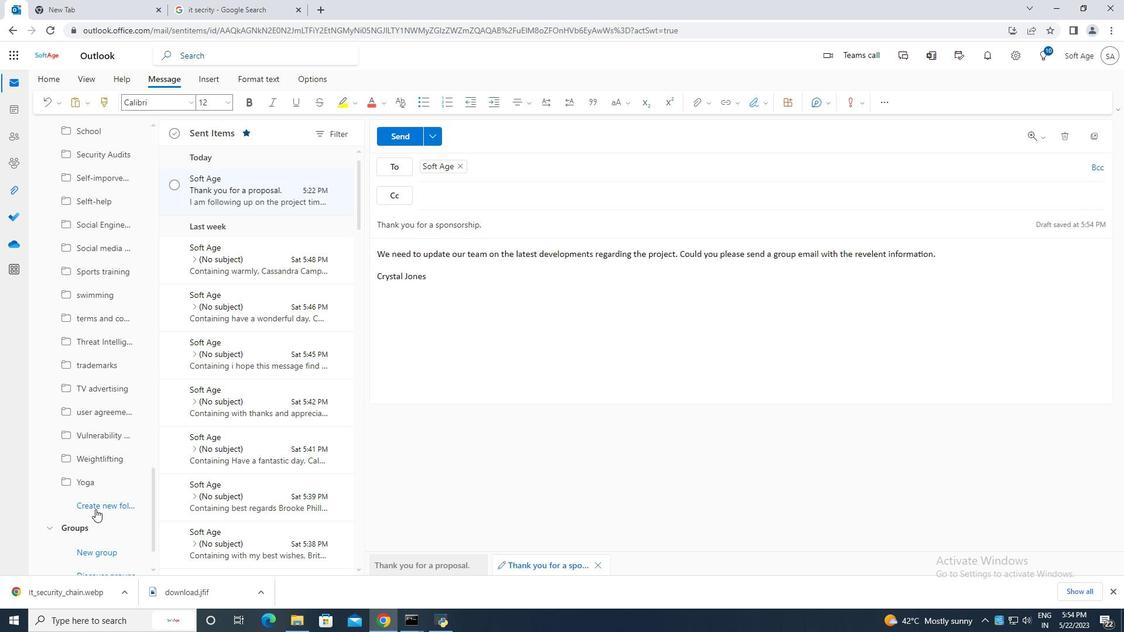 
Action: Mouse pressed left at (95, 509)
Screenshot: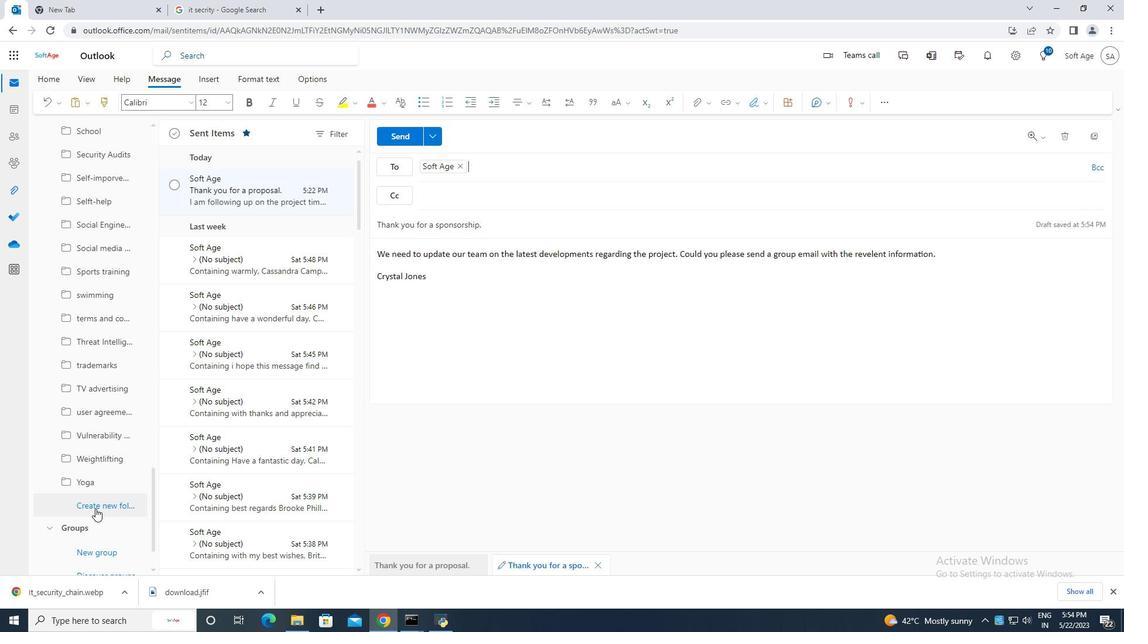 
Action: Mouse moved to (93, 506)
Screenshot: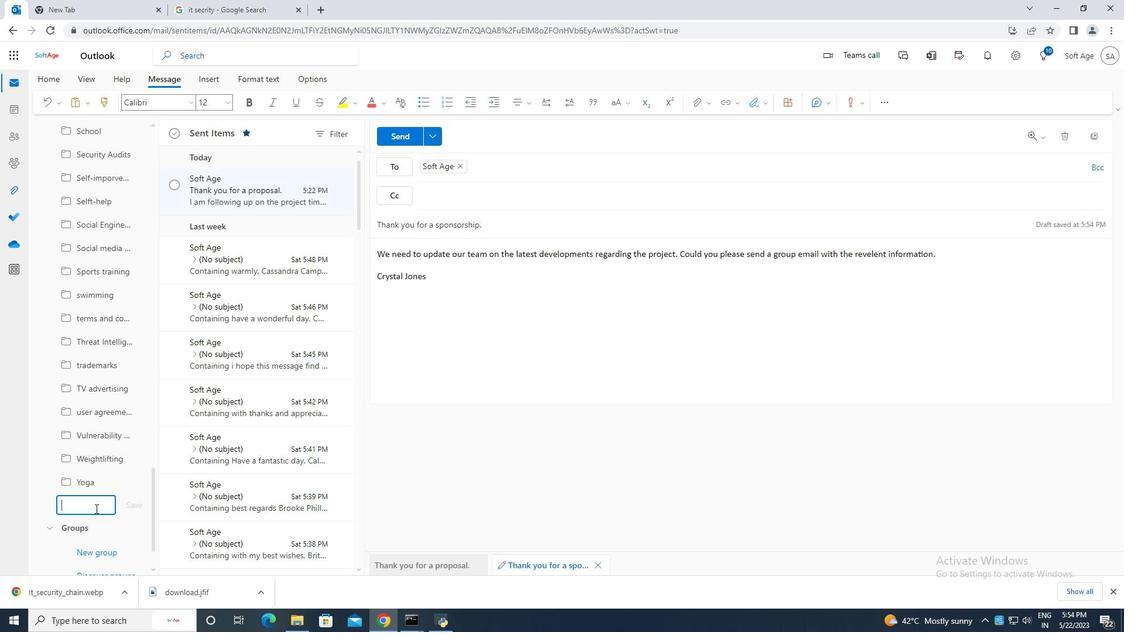 
Action: Mouse pressed left at (93, 506)
Screenshot: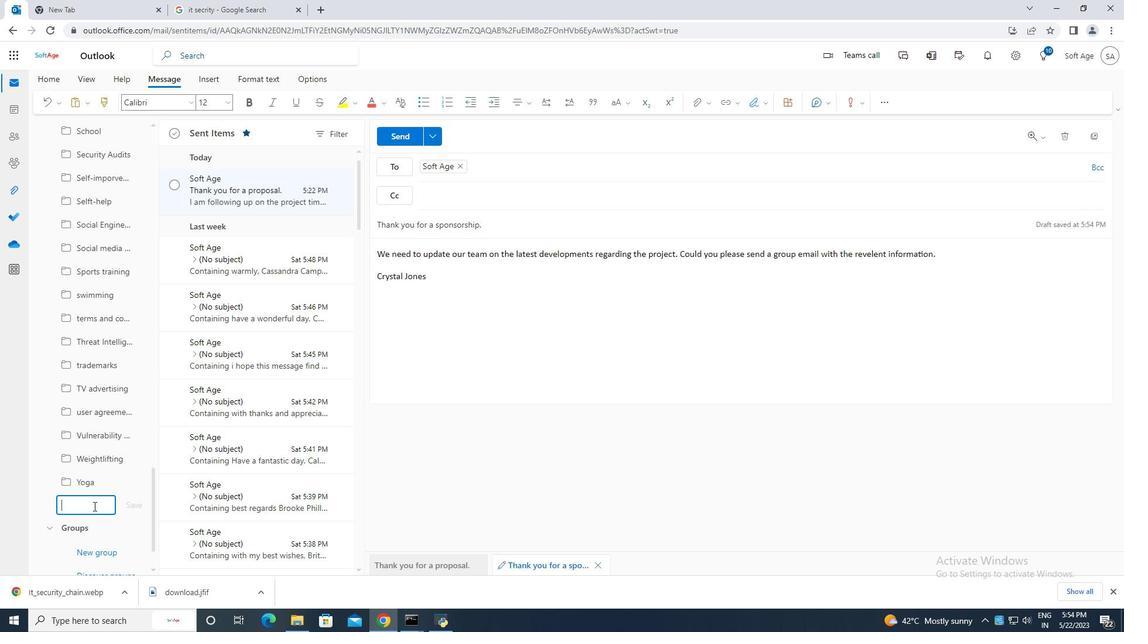 
Action: Key pressed <Key.caps_lock>A<Key.caps_lock>ffiliate<Key.space>marketing
Screenshot: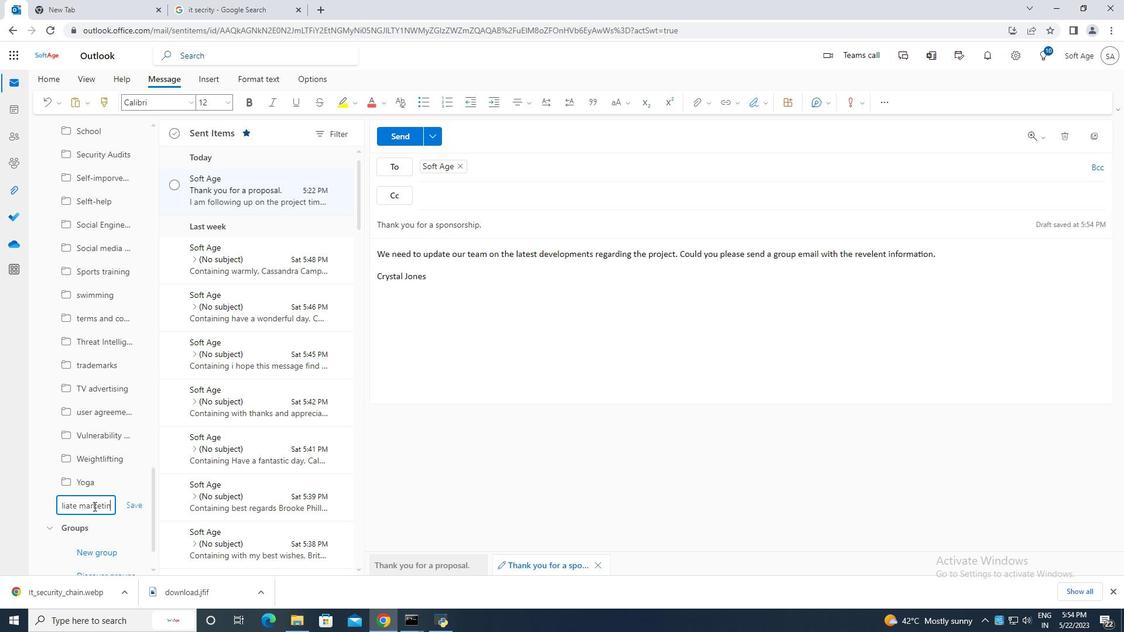 
Action: Mouse moved to (134, 508)
Screenshot: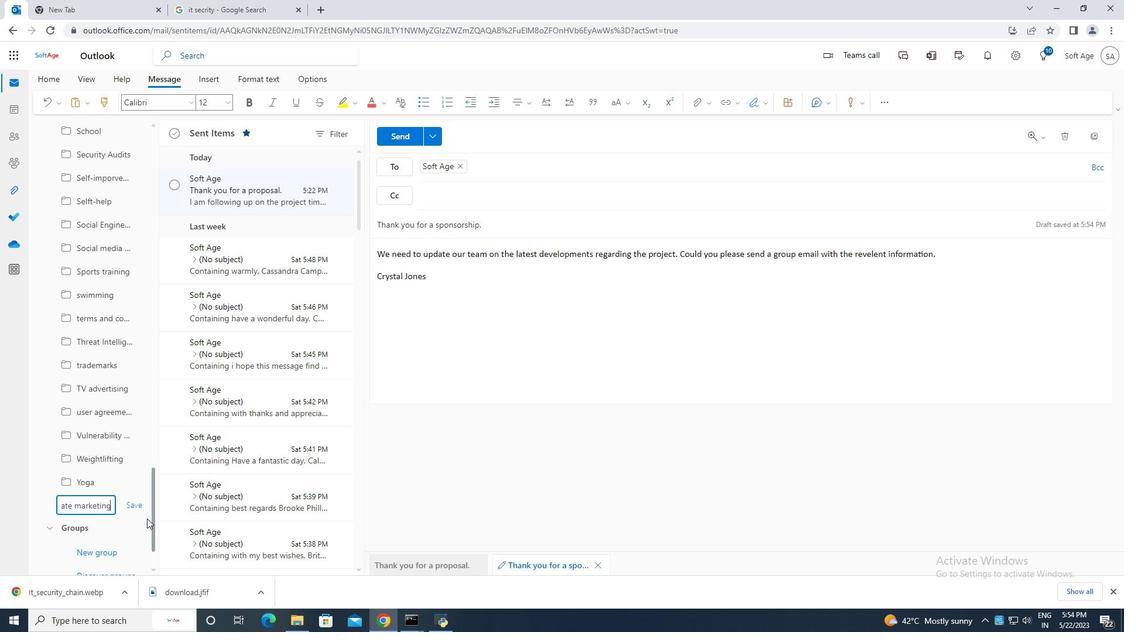 
Action: Mouse pressed left at (134, 508)
Screenshot: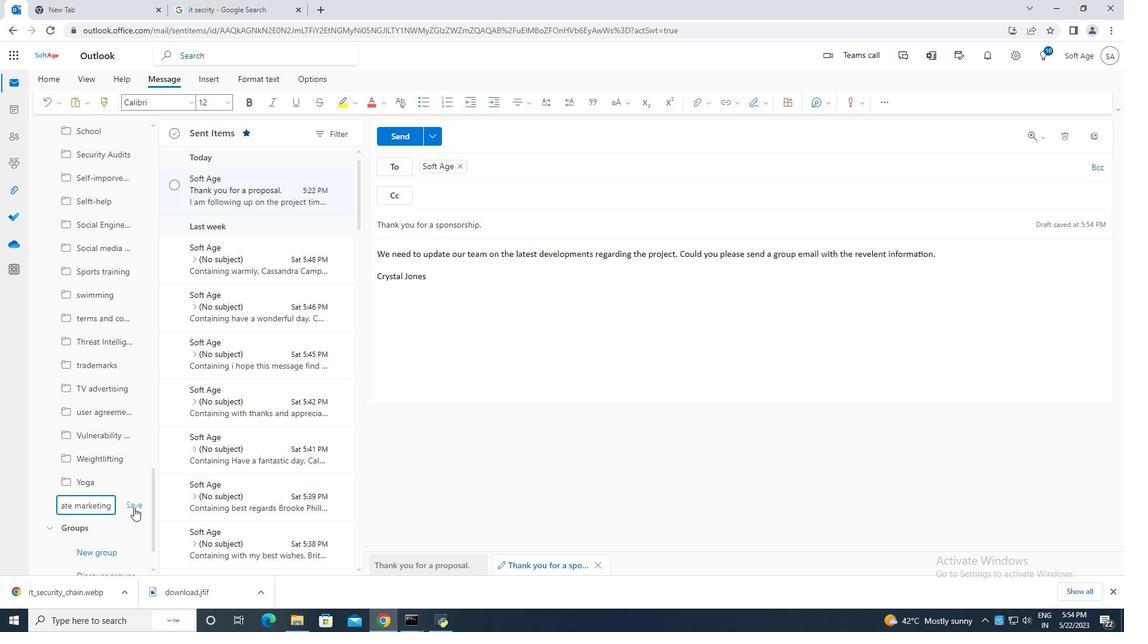 
Action: Mouse moved to (397, 137)
Screenshot: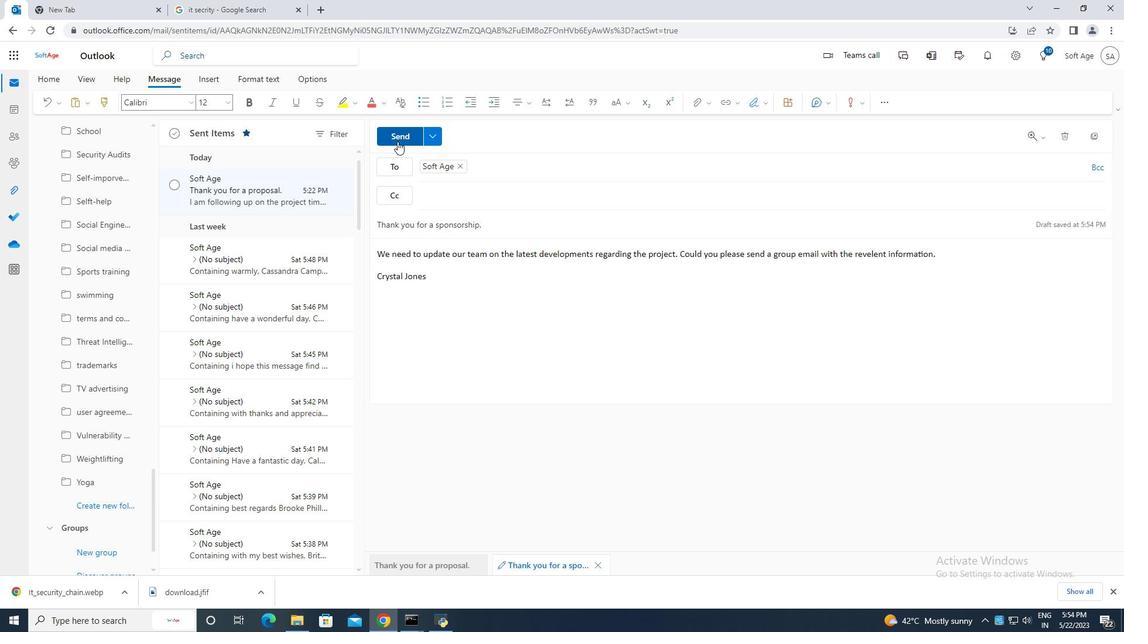 
Action: Mouse pressed left at (397, 137)
Screenshot: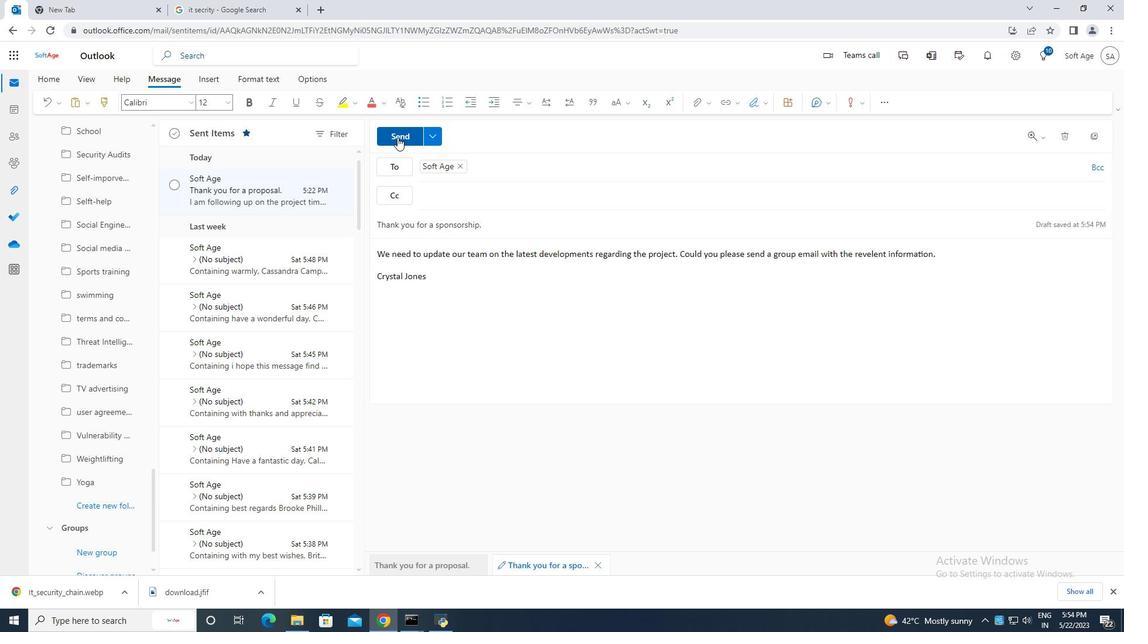 
Action: Mouse moved to (175, 182)
Screenshot: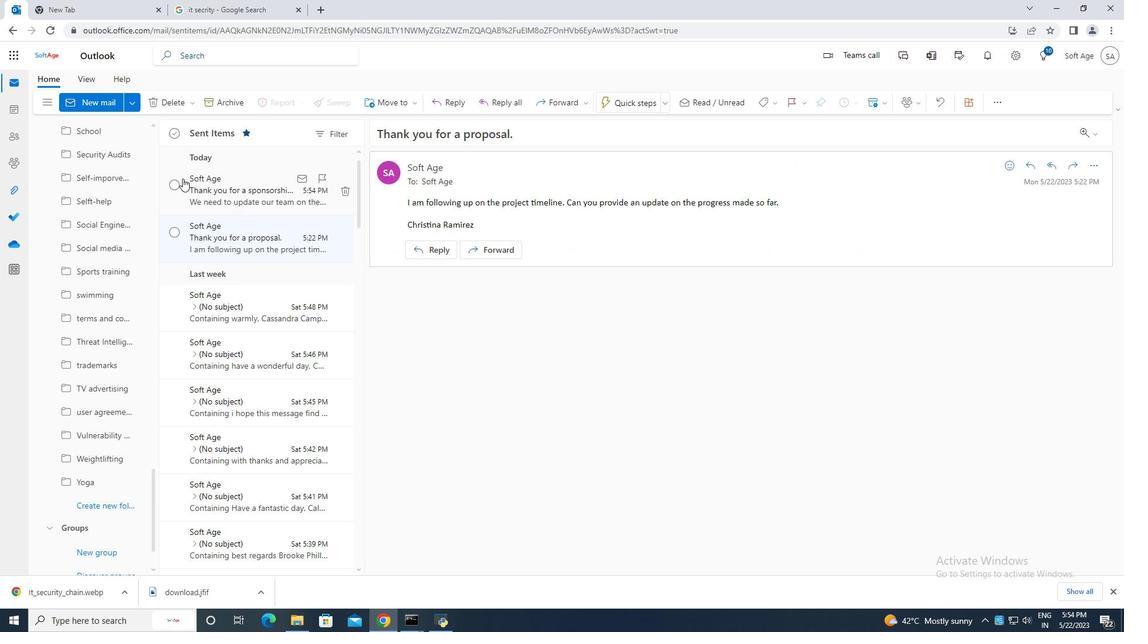 
Action: Mouse pressed left at (175, 182)
Screenshot: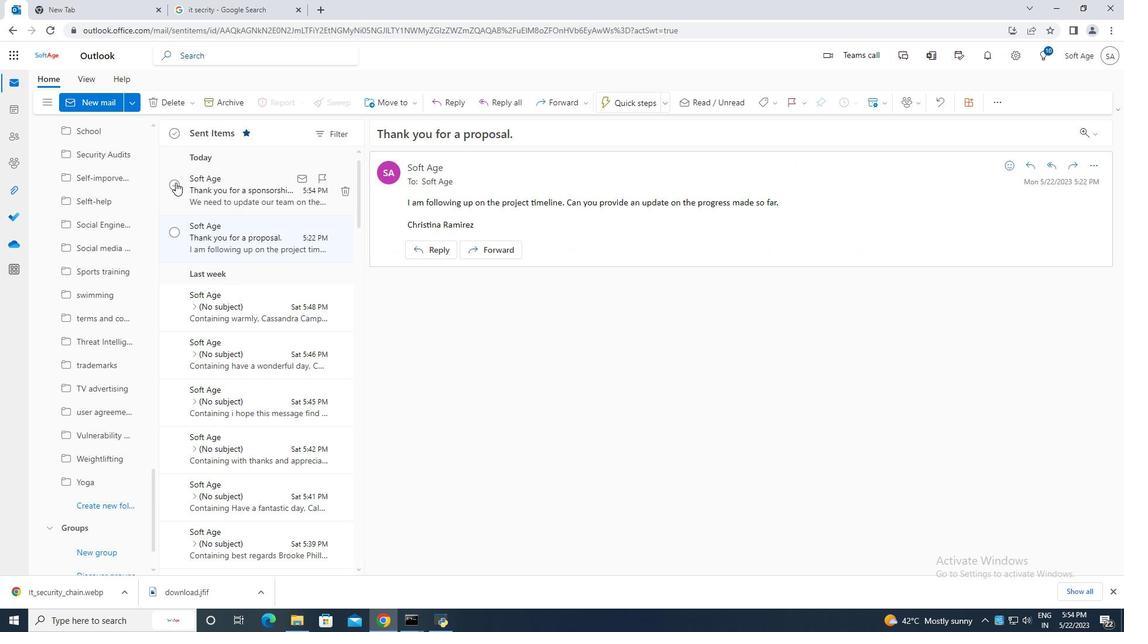
Action: Mouse moved to (395, 100)
Screenshot: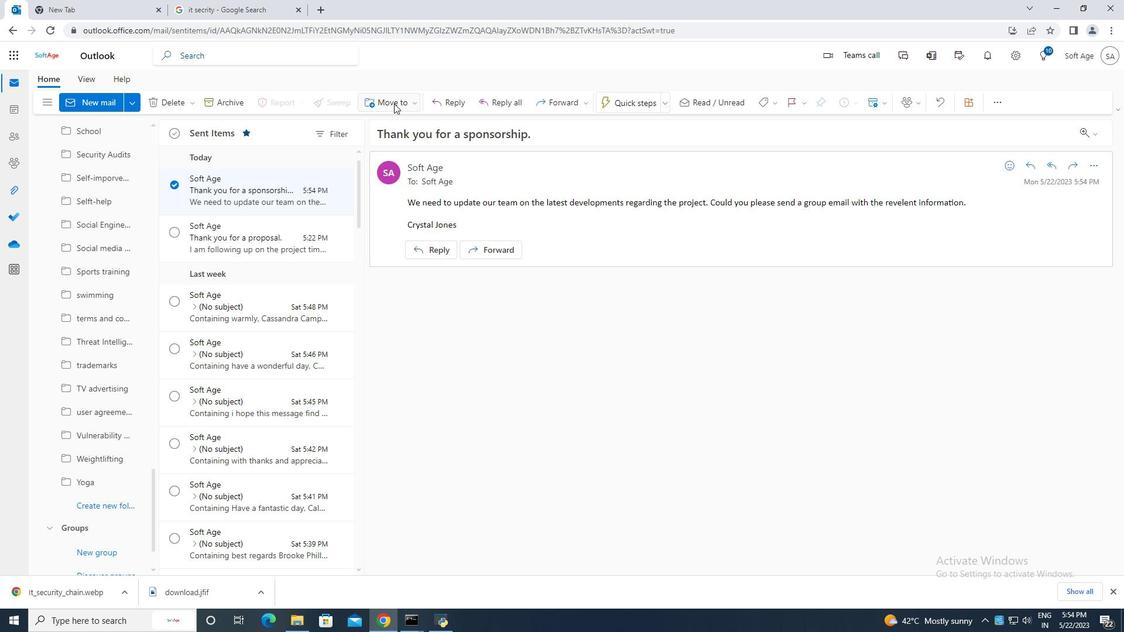 
Action: Mouse pressed left at (395, 100)
Screenshot: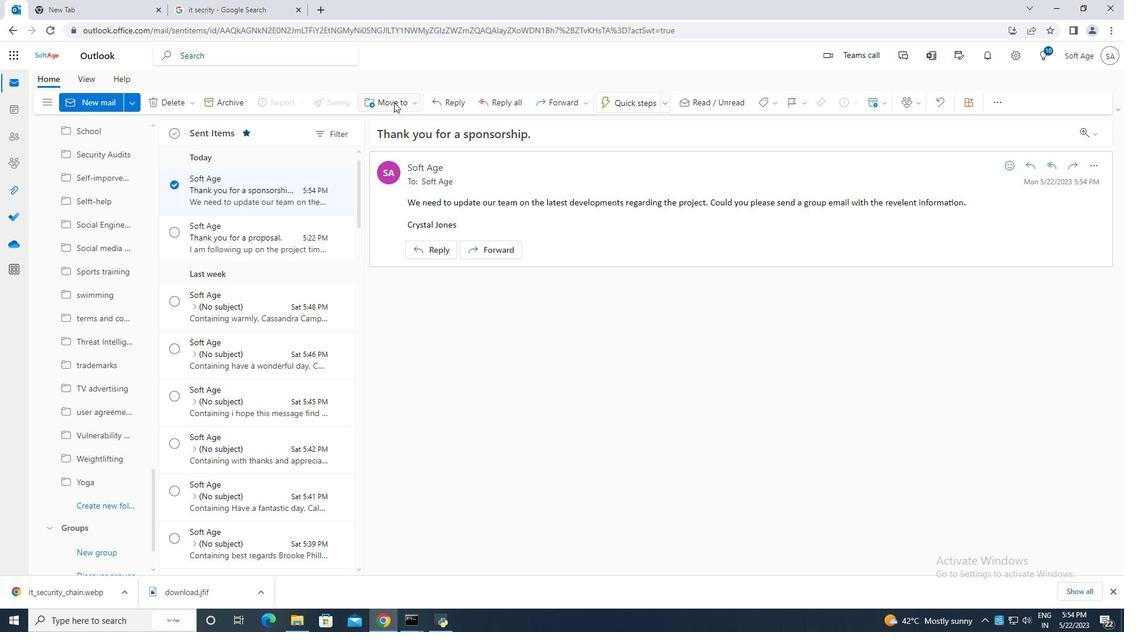 
Action: Mouse moved to (417, 122)
Screenshot: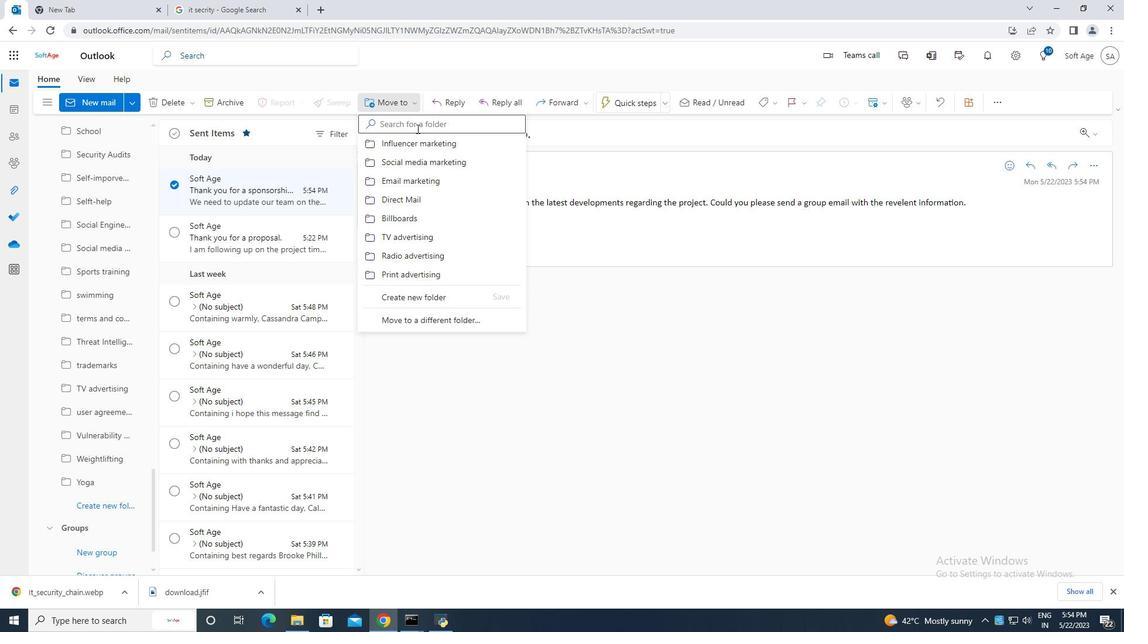 
Action: Mouse pressed left at (417, 122)
Screenshot: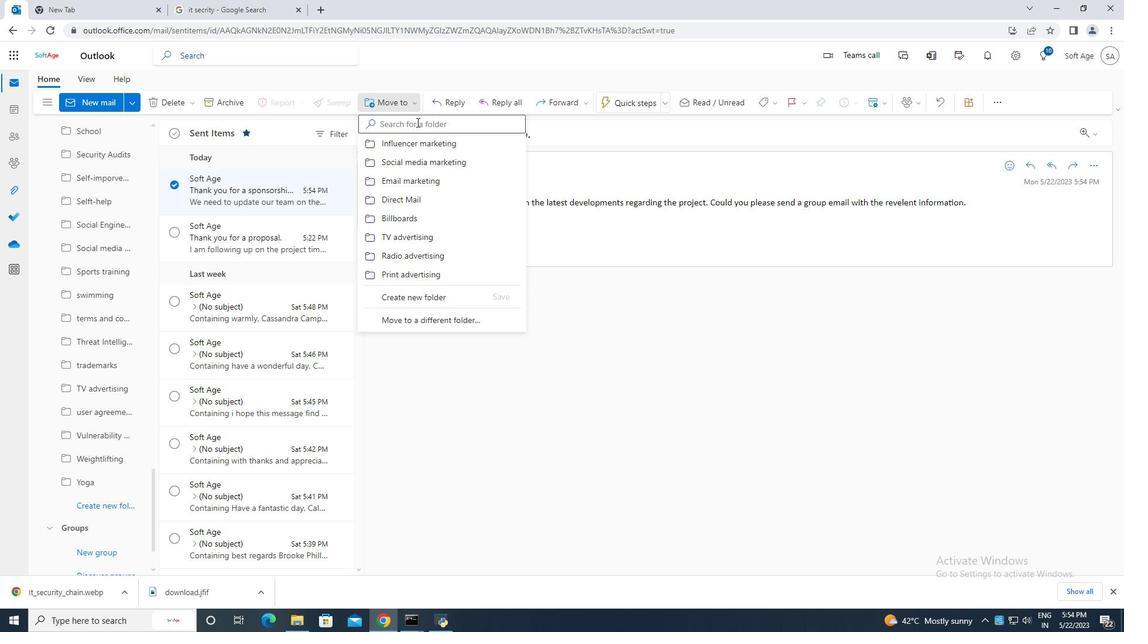 
Action: Mouse moved to (414, 123)
Screenshot: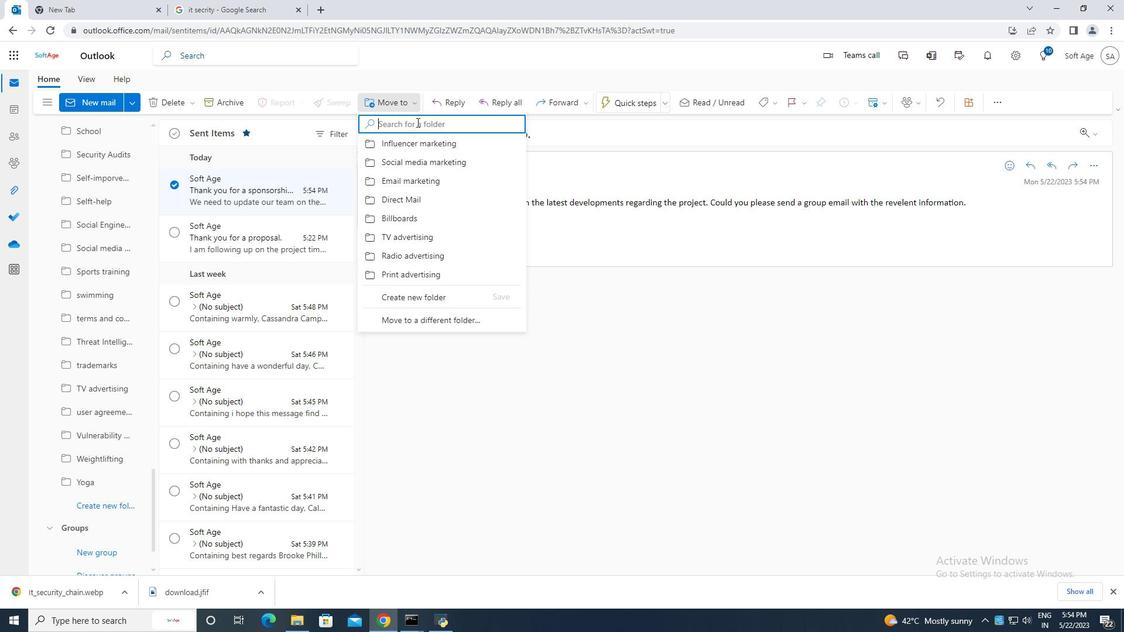 
Action: Key pressed <Key.caps_lock>A<Key.caps_lock>ffiliate<Key.space>marketing
Screenshot: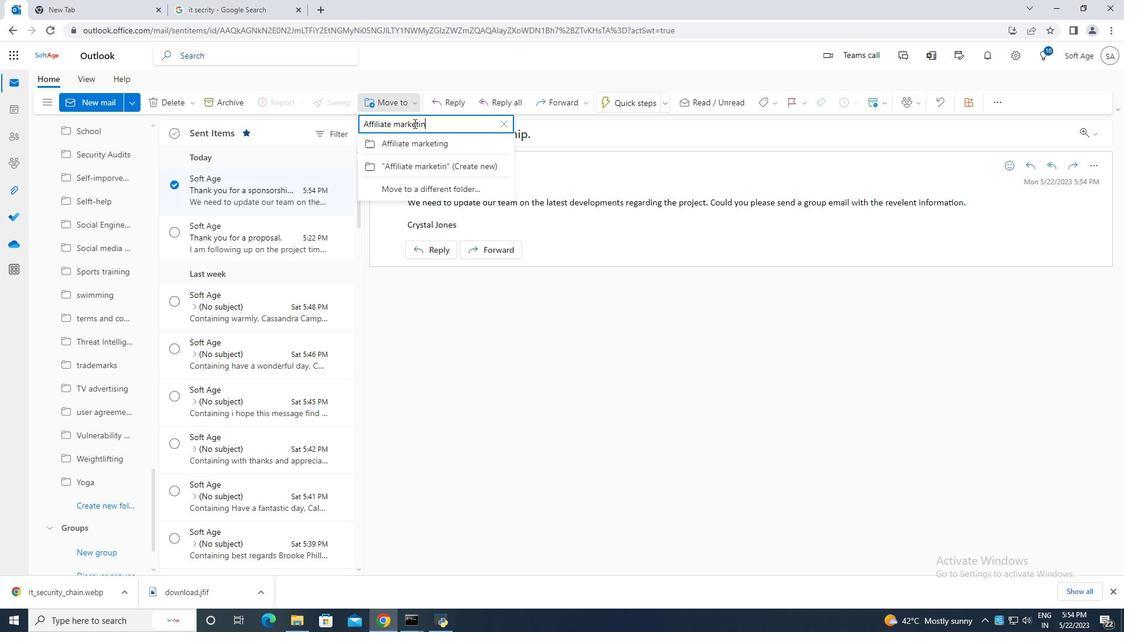 
Action: Mouse moved to (436, 144)
Screenshot: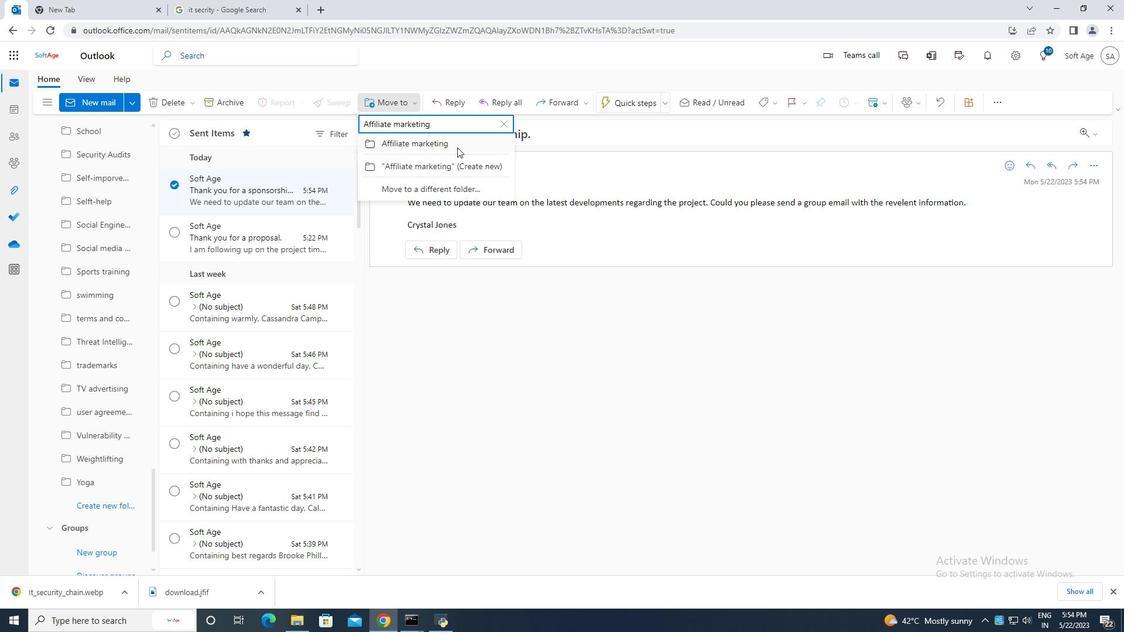 
Action: Mouse pressed left at (436, 144)
Screenshot: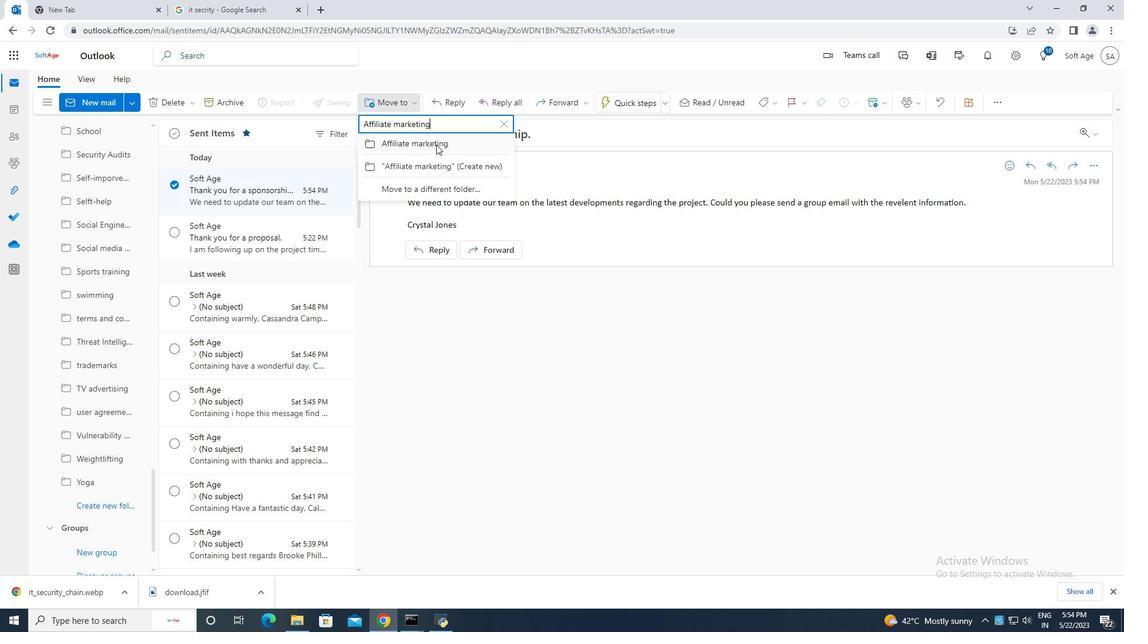 
Action: Mouse moved to (427, 187)
Screenshot: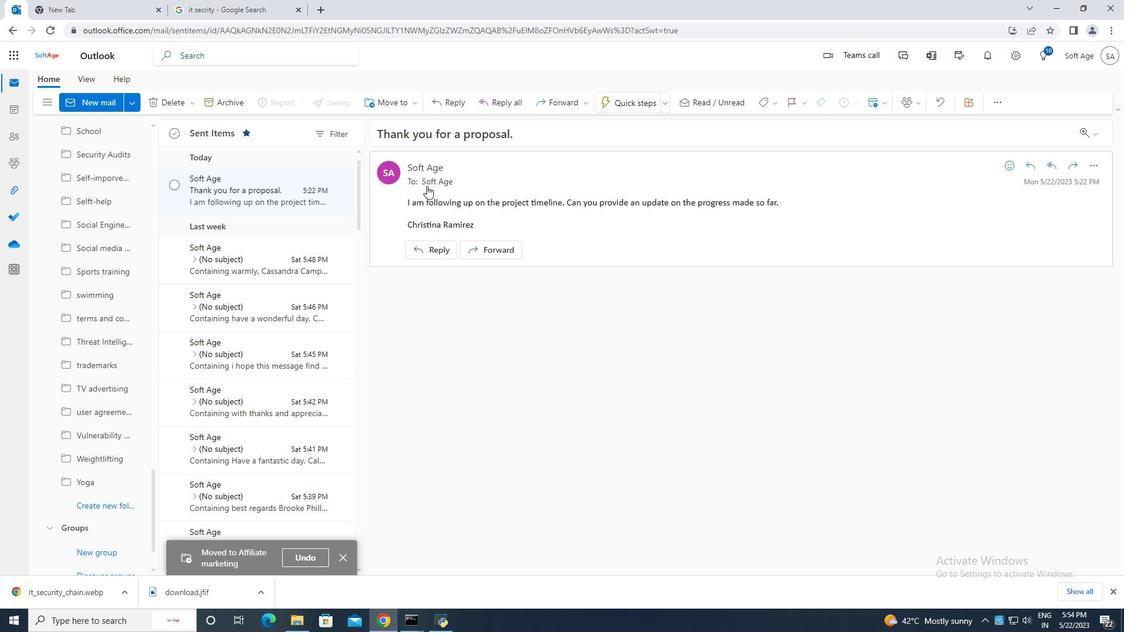 
